 Task: Look for space in Windham, United States from 8th August, 2023 to 15th August, 2023 for 9 adults in price range Rs.10000 to Rs.14000. Place can be shared room with 5 bedrooms having 9 beds and 5 bathrooms. Property type can be house, flat, guest house. Amenities needed are: wifi, TV, free parkinig on premises, gym, breakfast. Booking option can be shelf check-in. Required host language is English.
Action: Mouse moved to (466, 96)
Screenshot: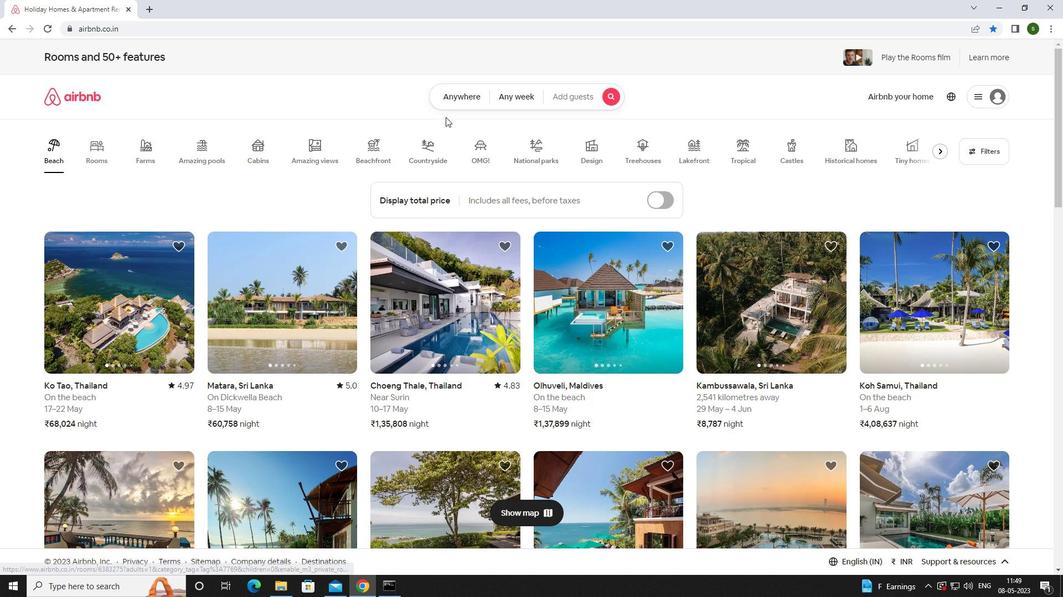 
Action: Mouse pressed left at (466, 96)
Screenshot: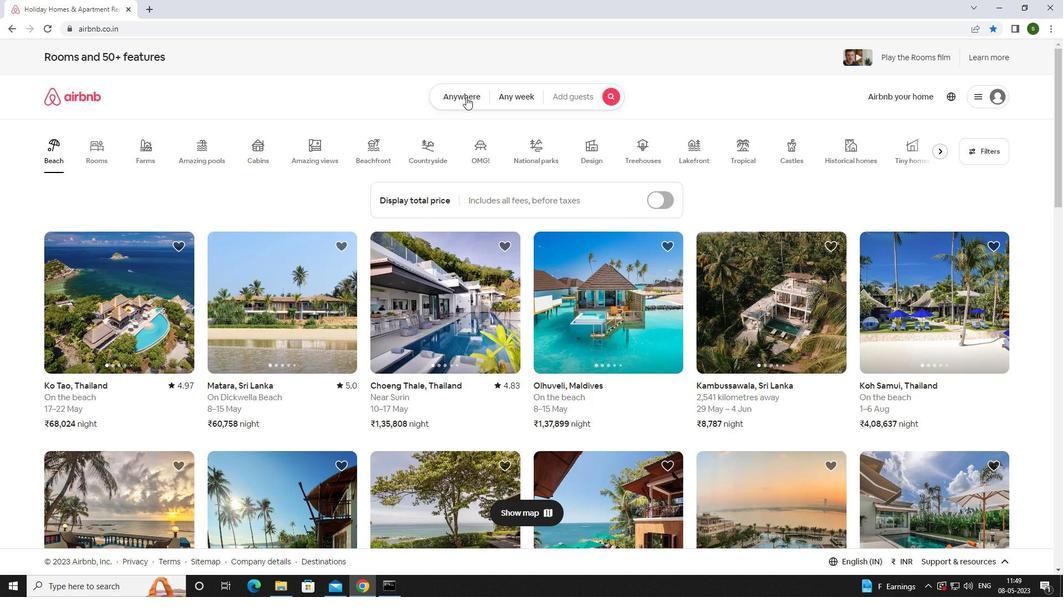 
Action: Mouse moved to (417, 138)
Screenshot: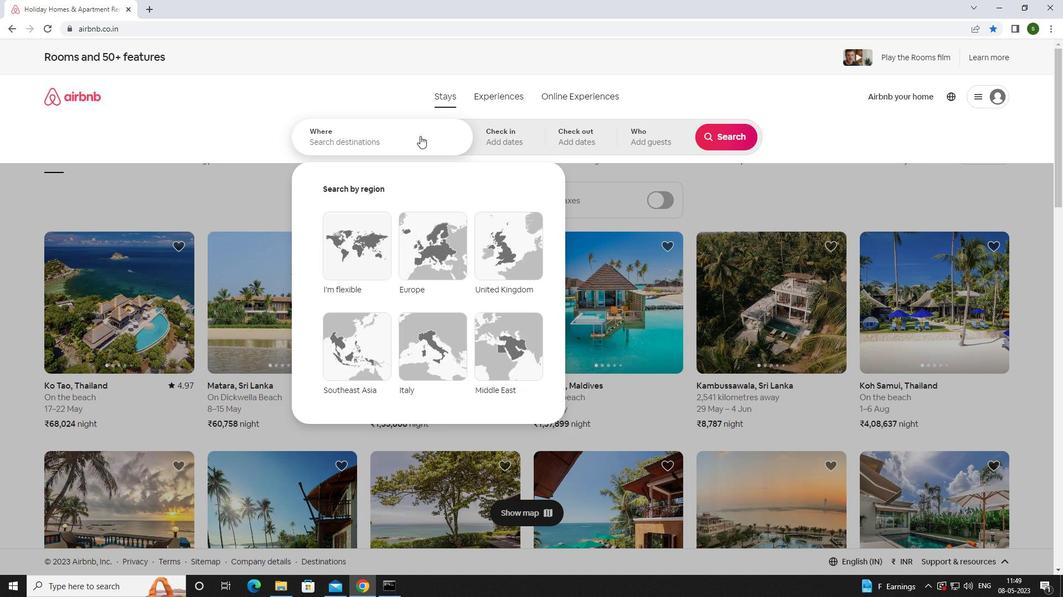 
Action: Mouse pressed left at (417, 138)
Screenshot: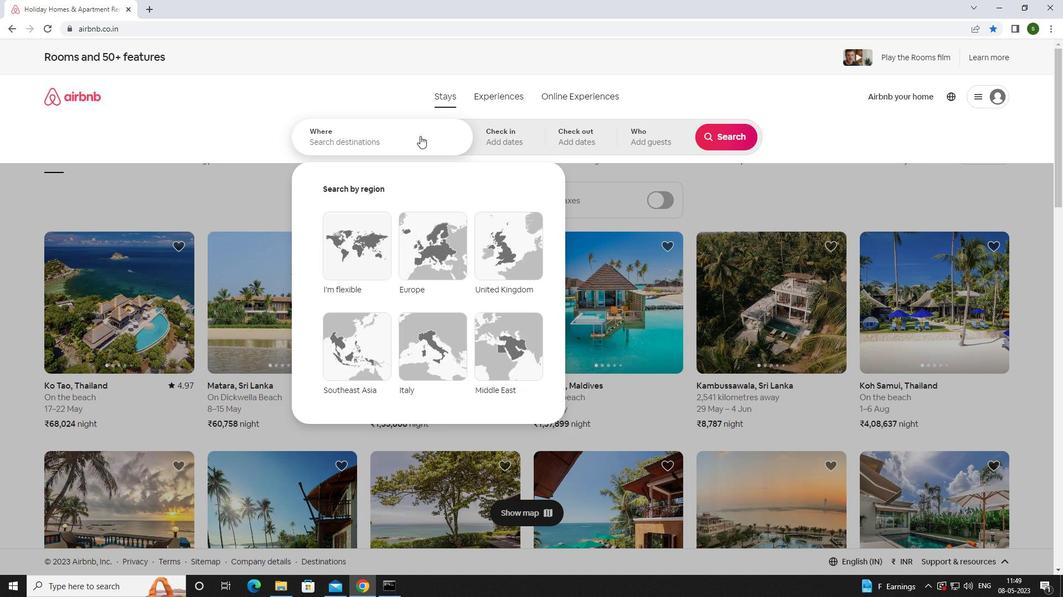 
Action: Mouse moved to (413, 141)
Screenshot: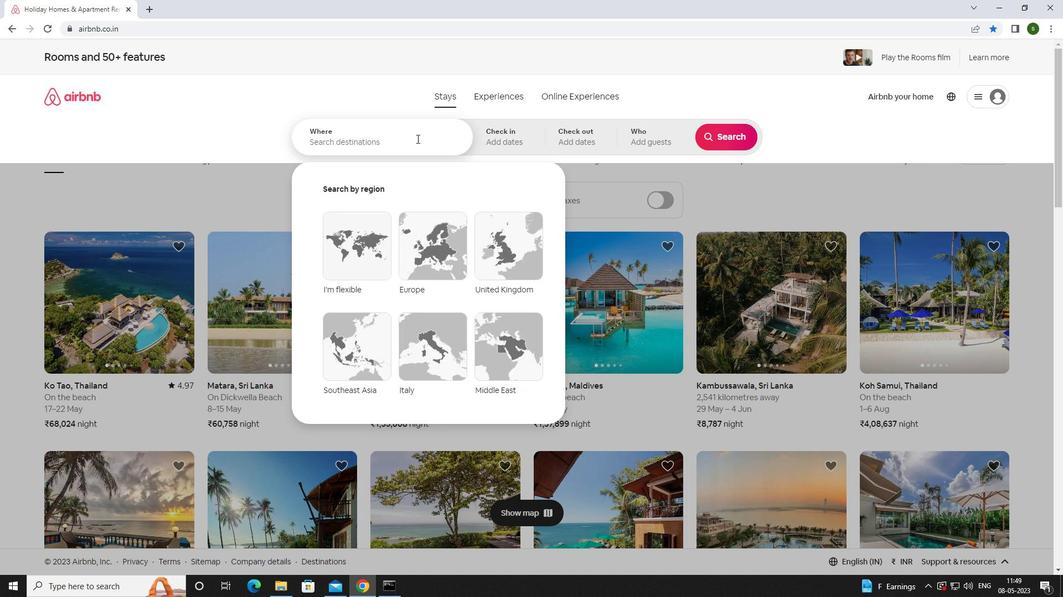 
Action: Key pressed <Key.caps_lock>w<Key.caps_lock>indham,<Key.space><Key.caps_lock>u<Key.caps_lock>nited<Key.space><Key.caps_lock>s<Key.caps_lock>tates<Key.enter>
Screenshot: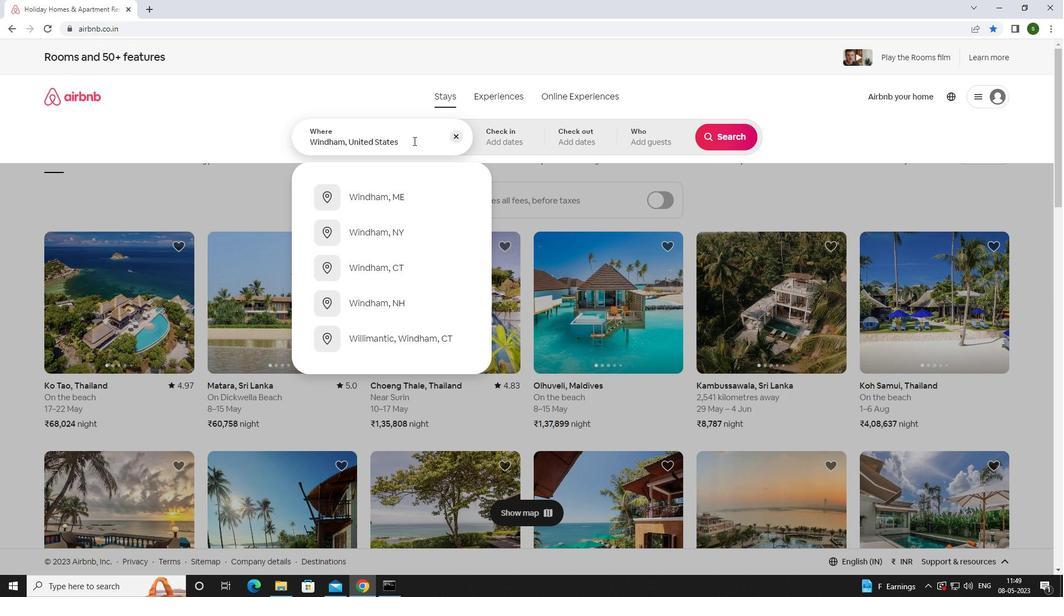 
Action: Mouse moved to (726, 225)
Screenshot: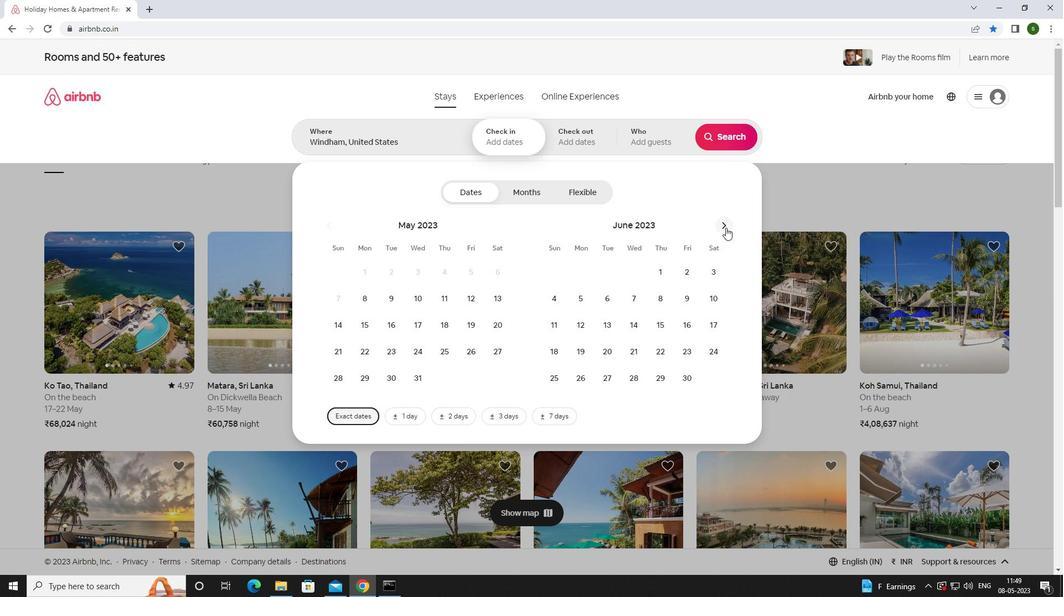 
Action: Mouse pressed left at (726, 225)
Screenshot: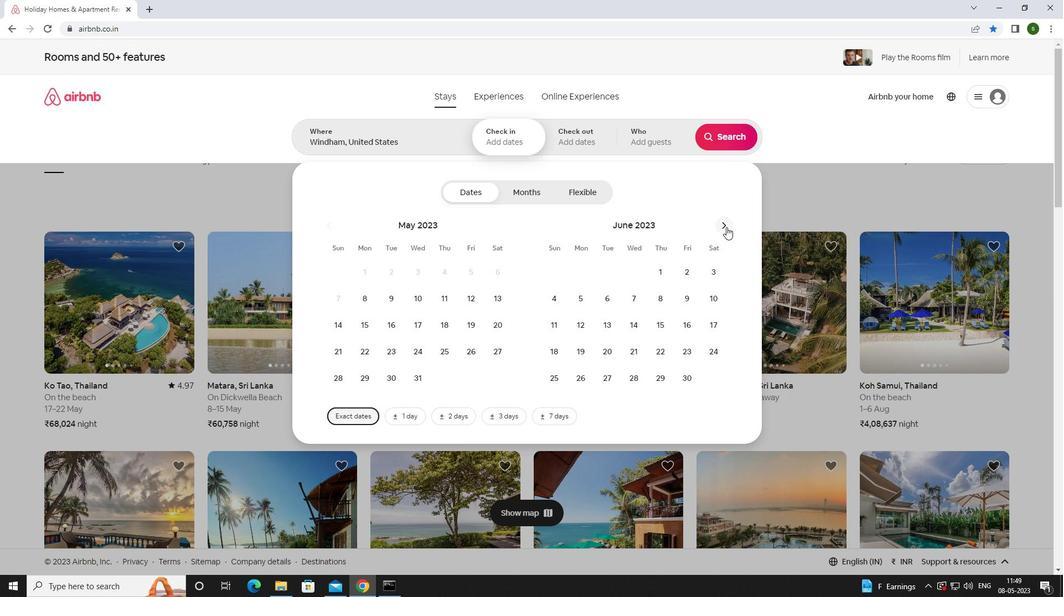 
Action: Mouse moved to (725, 225)
Screenshot: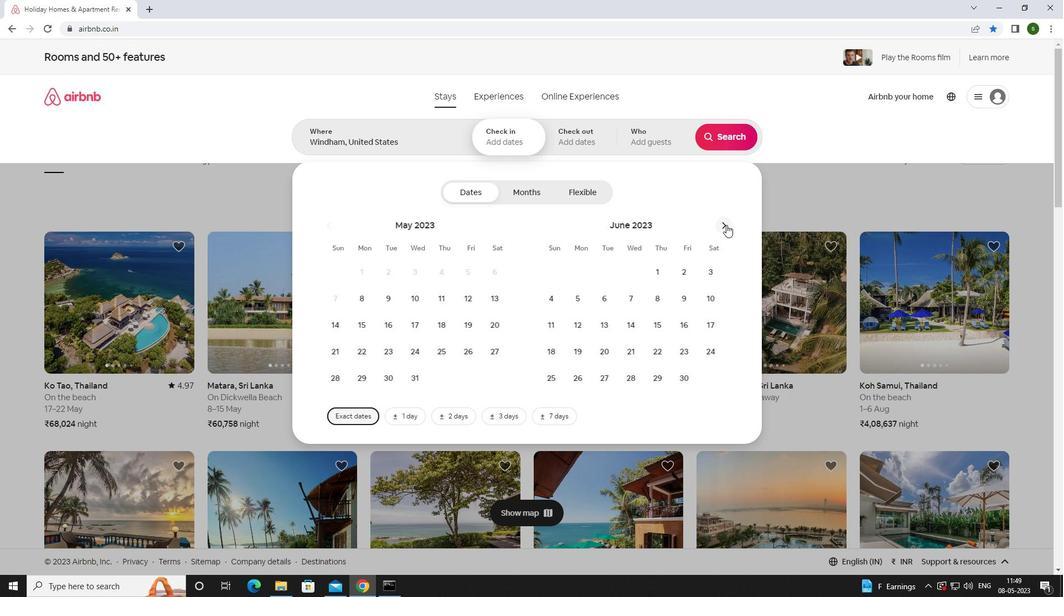 
Action: Mouse pressed left at (725, 225)
Screenshot: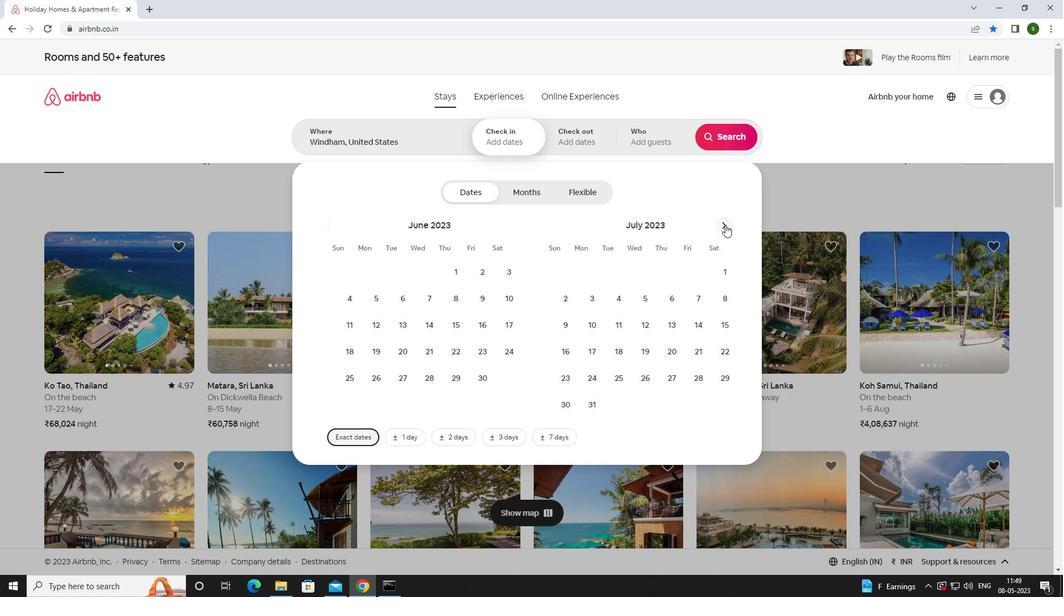 
Action: Mouse moved to (606, 298)
Screenshot: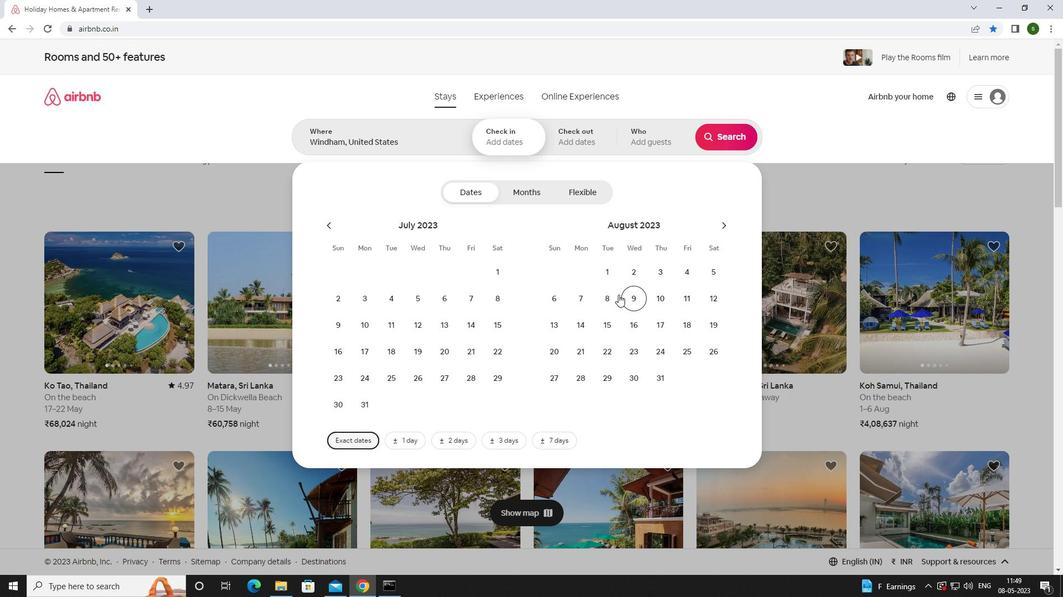 
Action: Mouse pressed left at (606, 298)
Screenshot: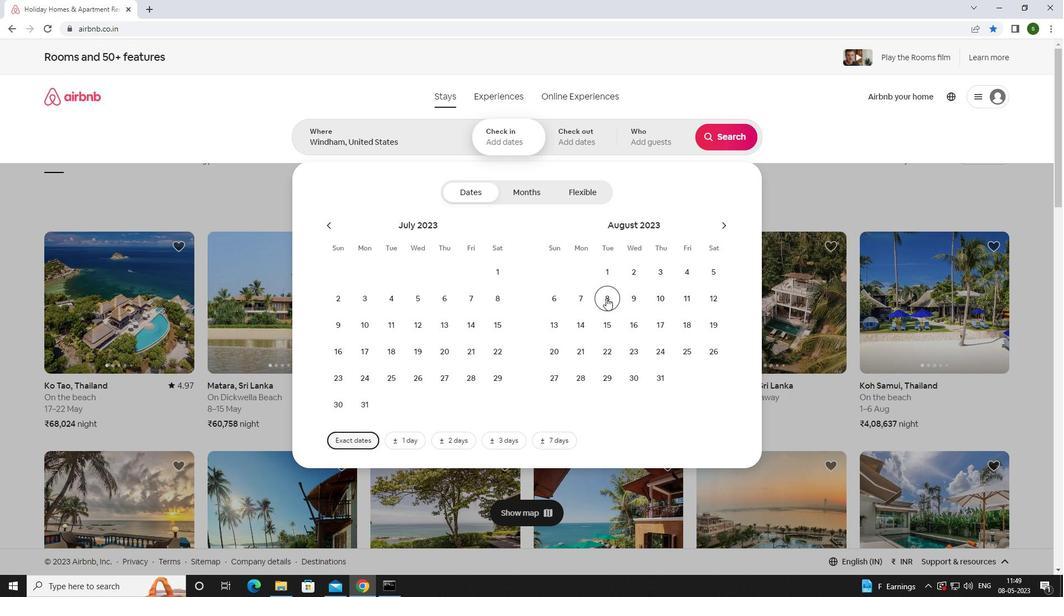 
Action: Mouse moved to (608, 324)
Screenshot: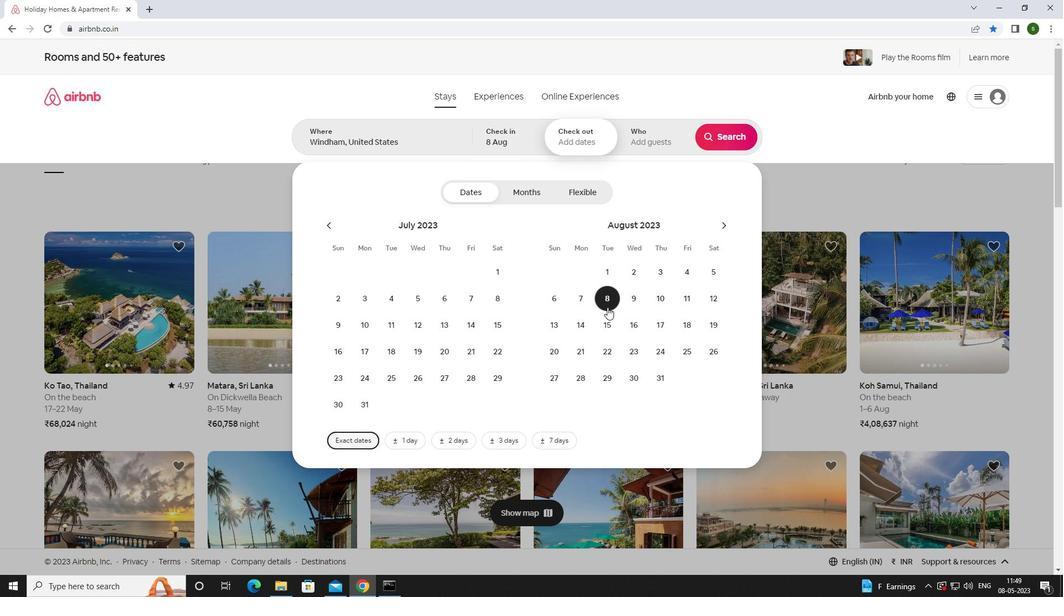 
Action: Mouse pressed left at (608, 324)
Screenshot: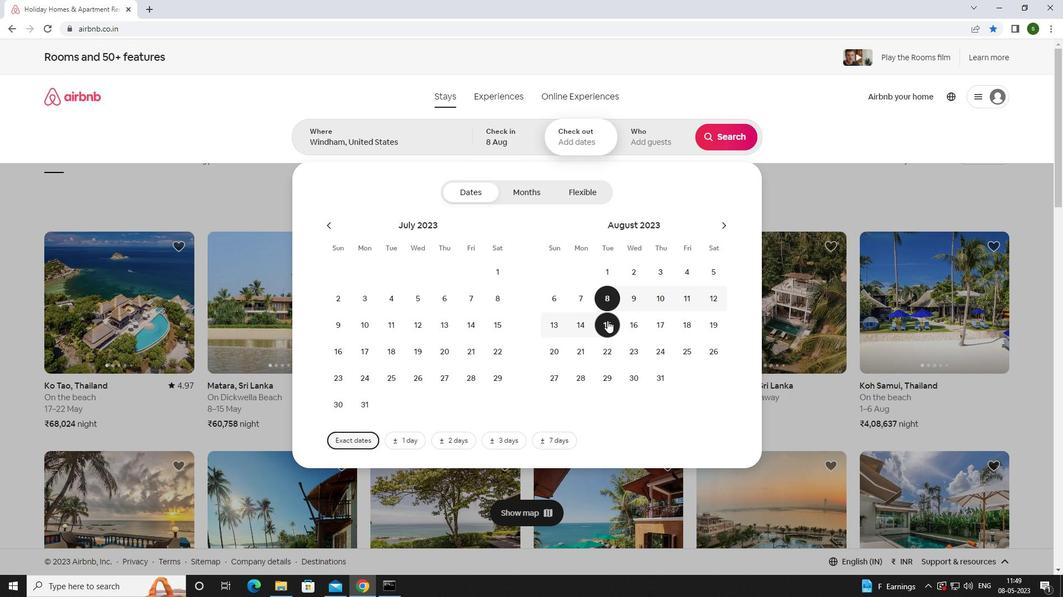 
Action: Mouse moved to (653, 132)
Screenshot: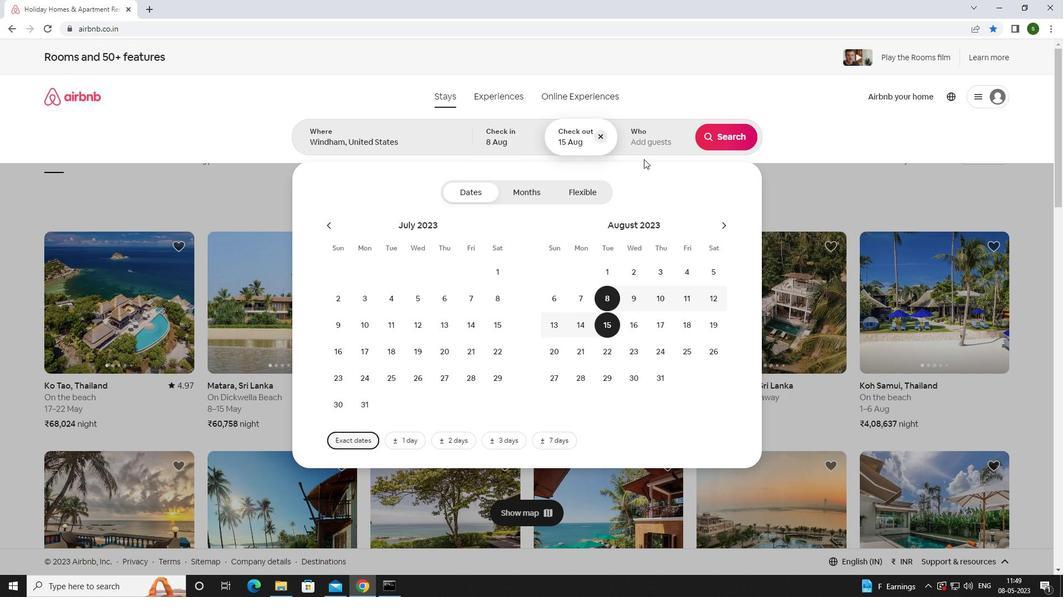 
Action: Mouse pressed left at (653, 132)
Screenshot: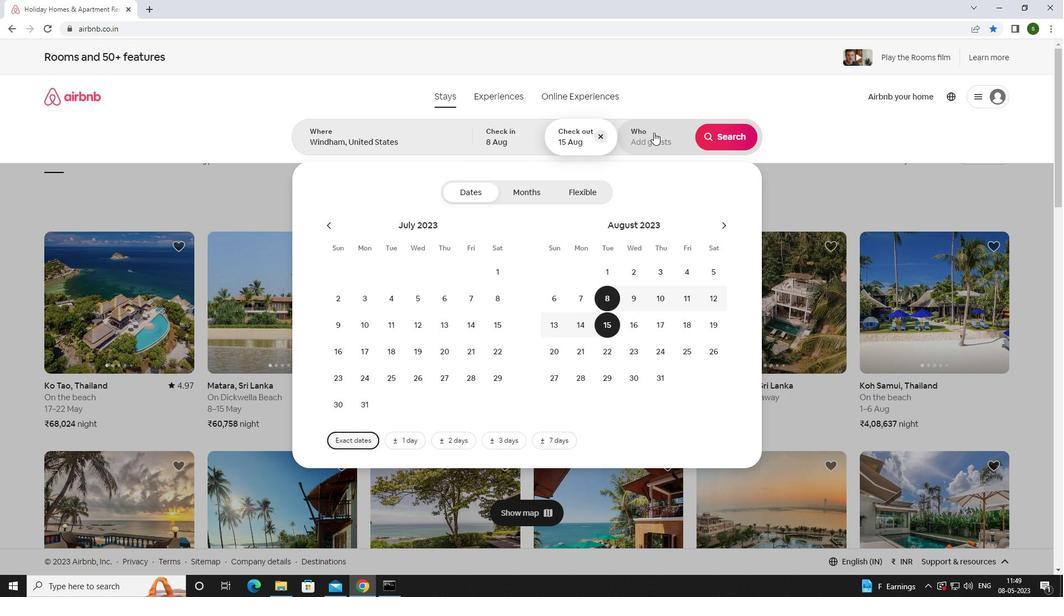 
Action: Mouse moved to (735, 193)
Screenshot: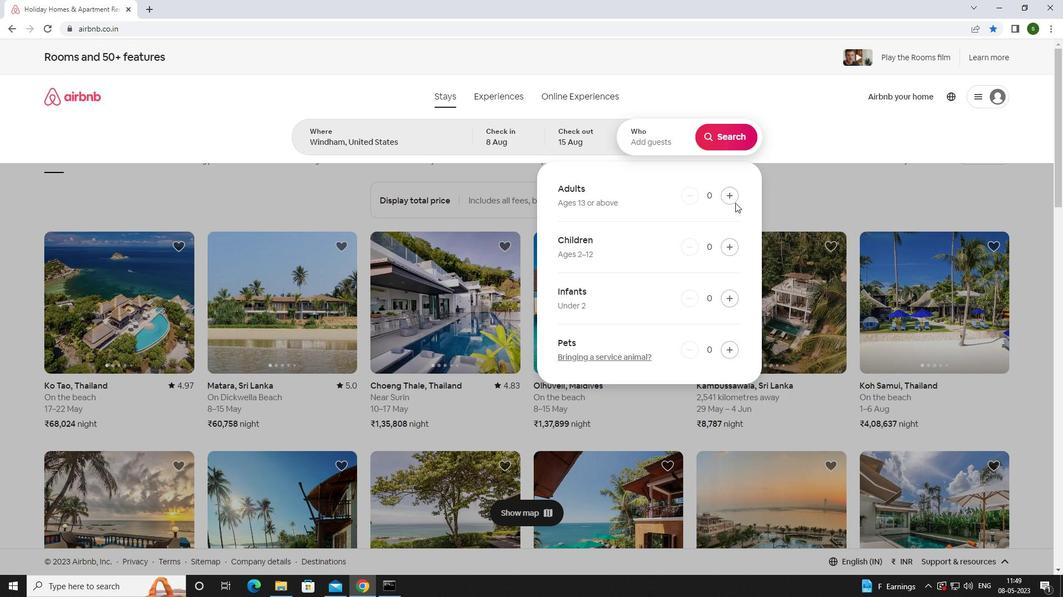 
Action: Mouse pressed left at (735, 193)
Screenshot: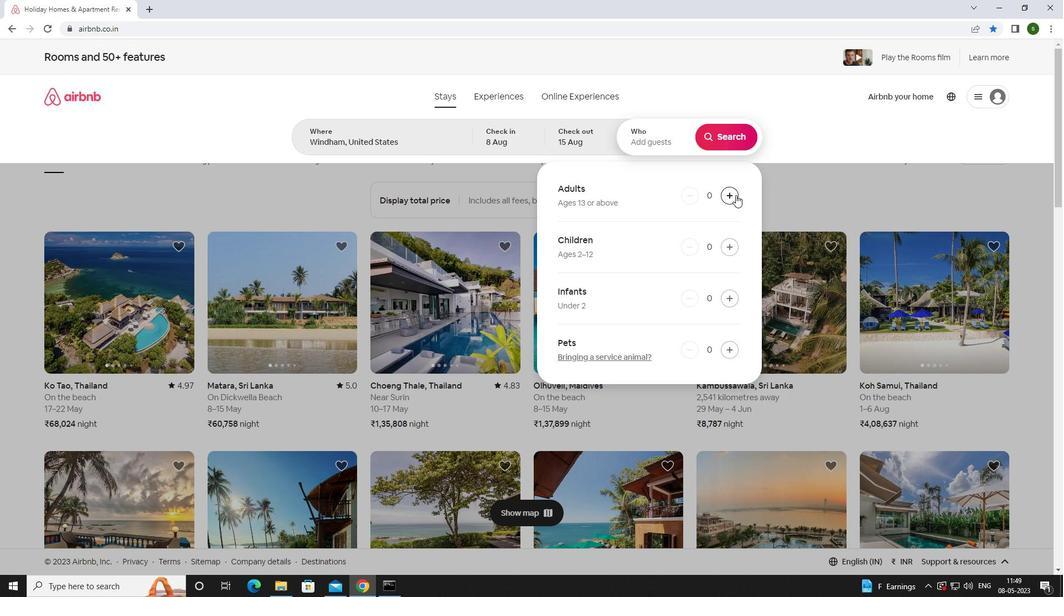 
Action: Mouse pressed left at (735, 193)
Screenshot: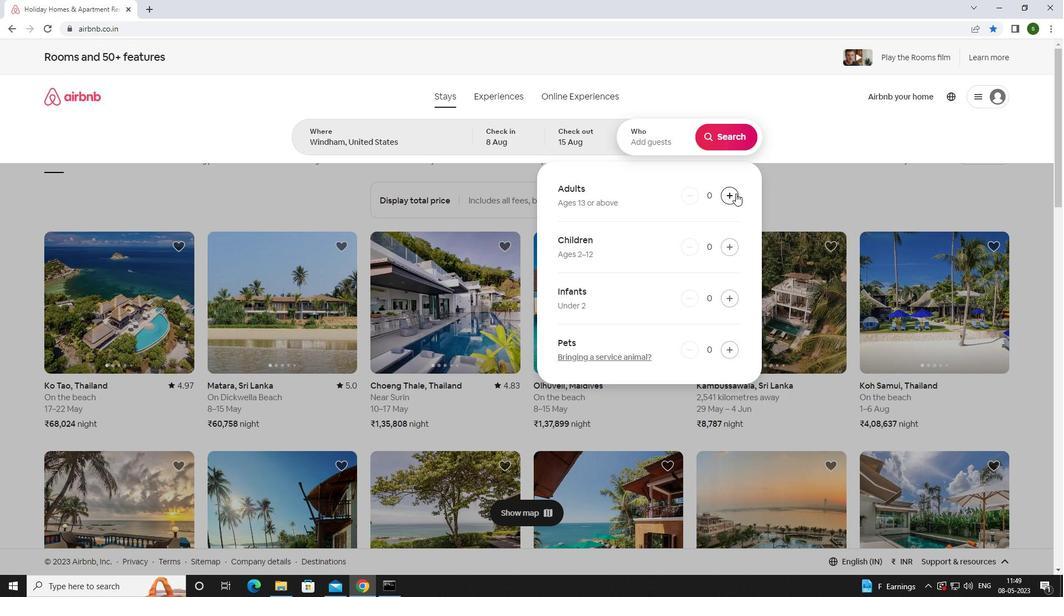 
Action: Mouse pressed left at (735, 193)
Screenshot: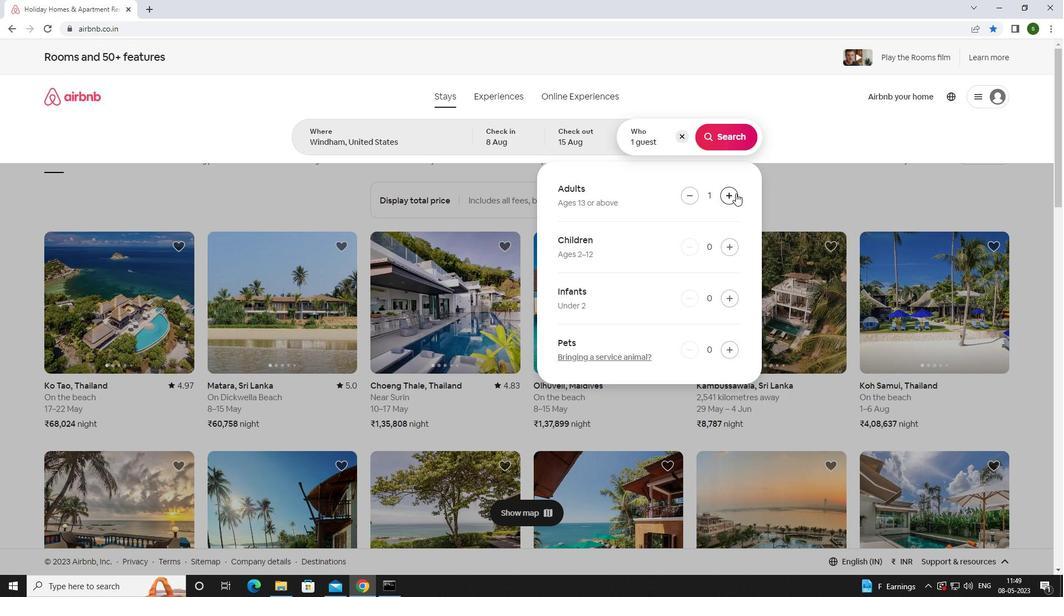 
Action: Mouse pressed left at (735, 193)
Screenshot: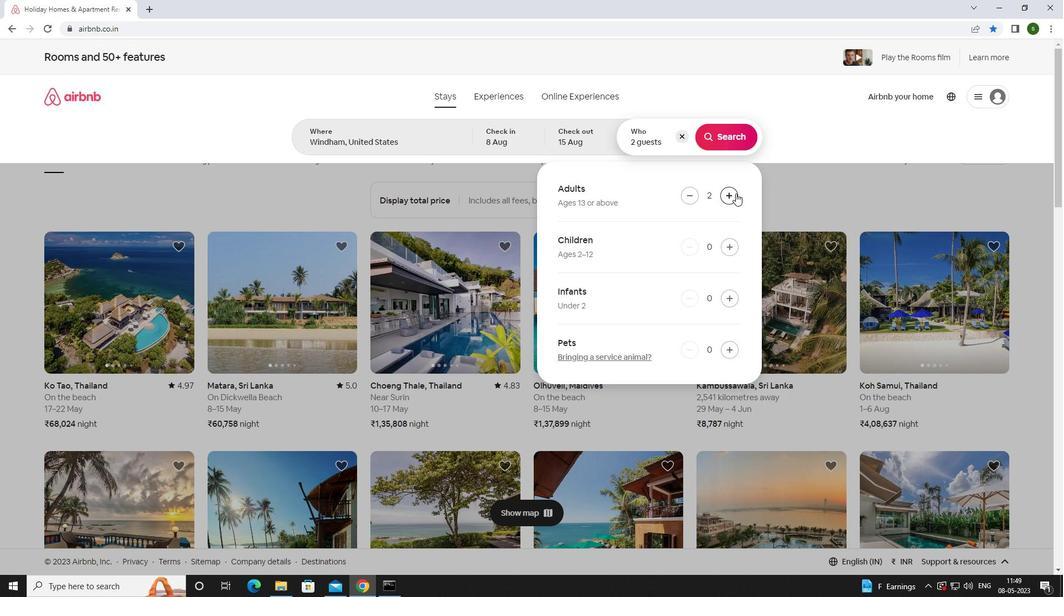 
Action: Mouse pressed left at (735, 193)
Screenshot: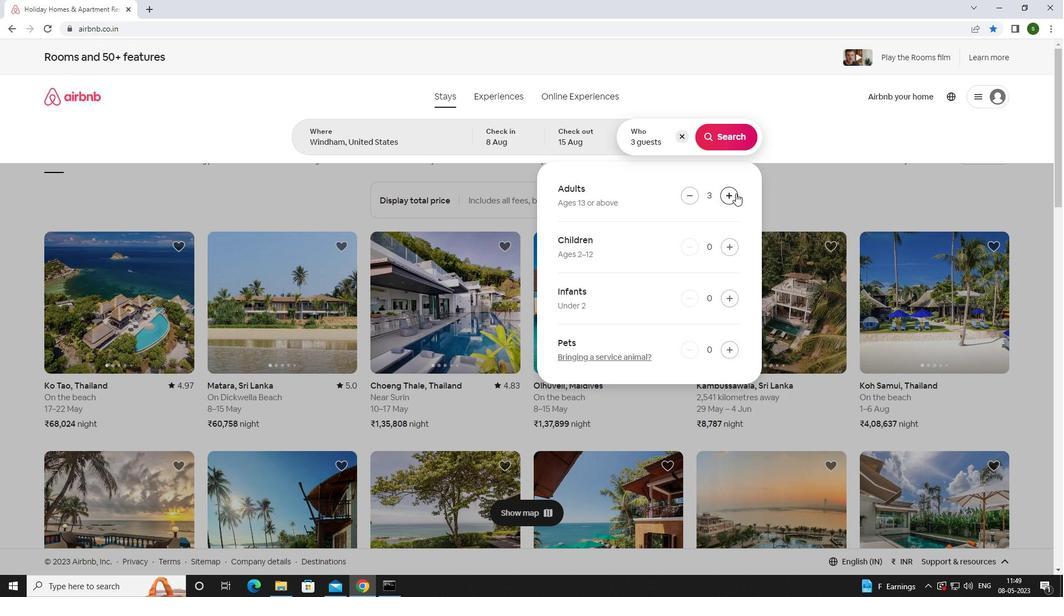 
Action: Mouse pressed left at (735, 193)
Screenshot: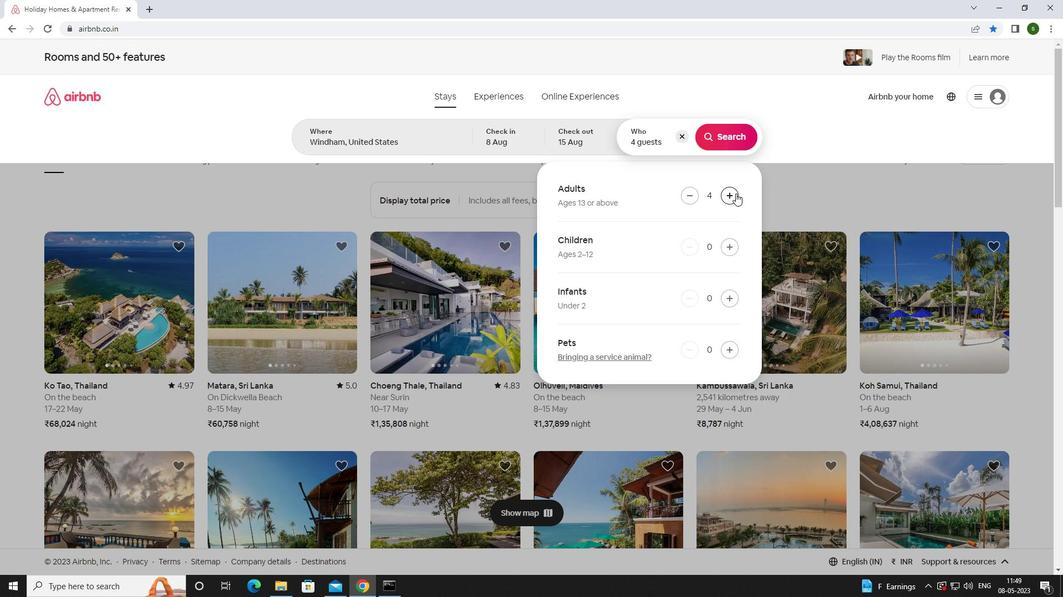 
Action: Mouse pressed left at (735, 193)
Screenshot: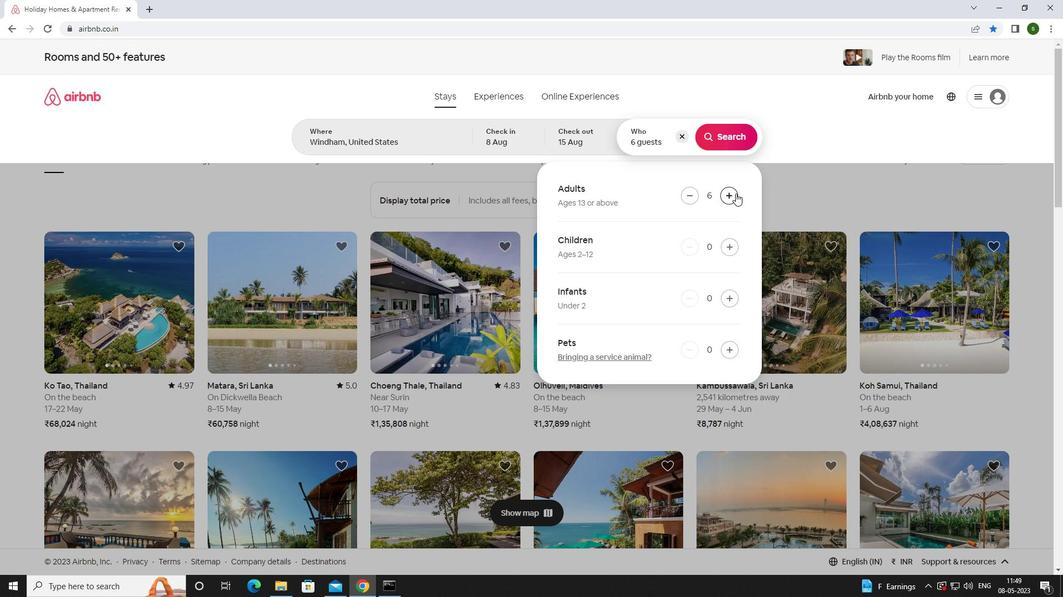 
Action: Mouse pressed left at (735, 193)
Screenshot: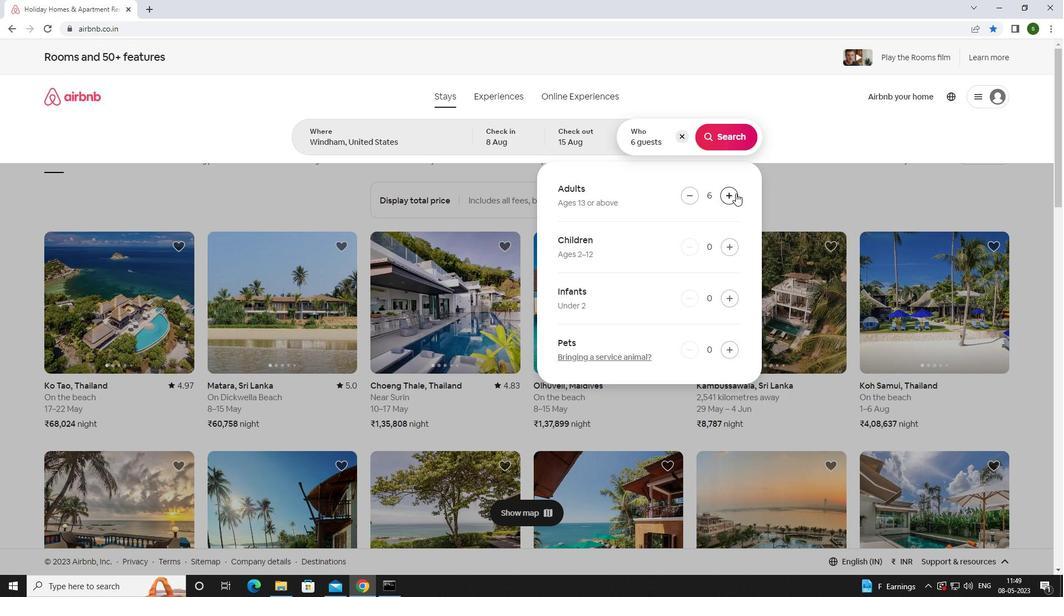 
Action: Mouse pressed left at (735, 193)
Screenshot: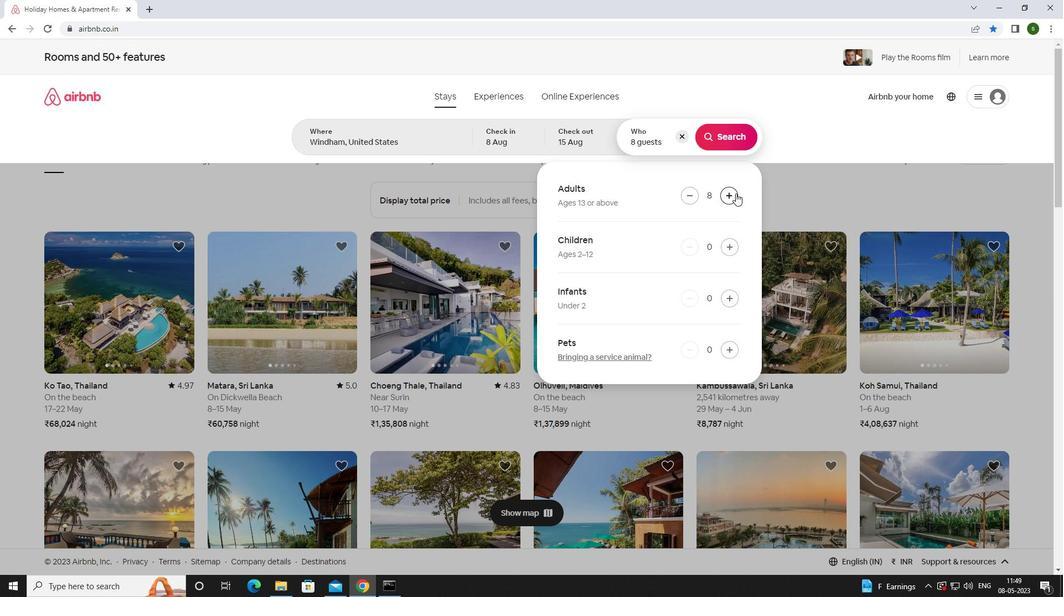 
Action: Mouse moved to (742, 135)
Screenshot: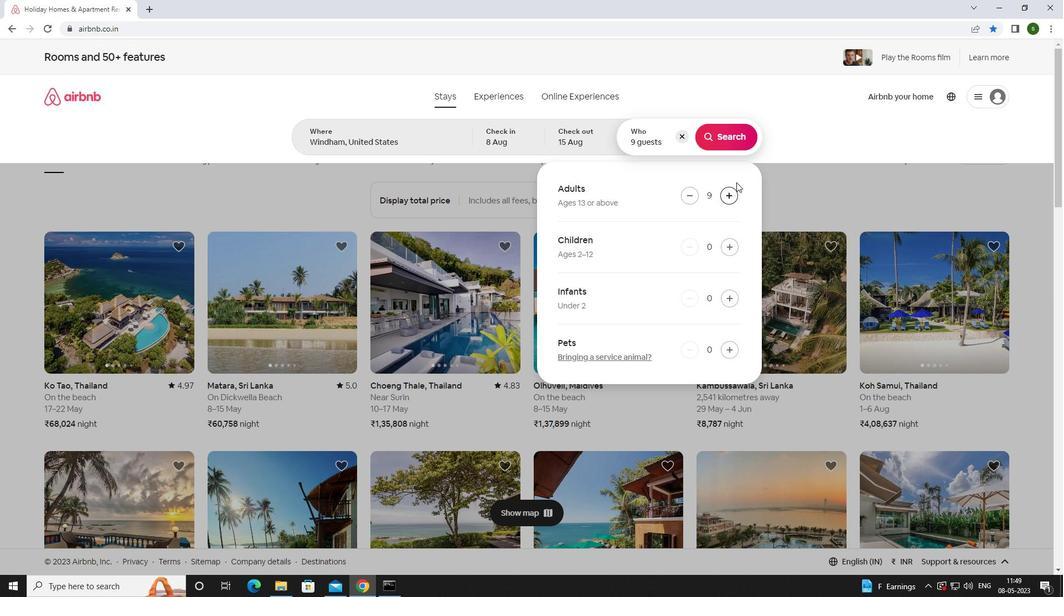 
Action: Mouse pressed left at (742, 135)
Screenshot: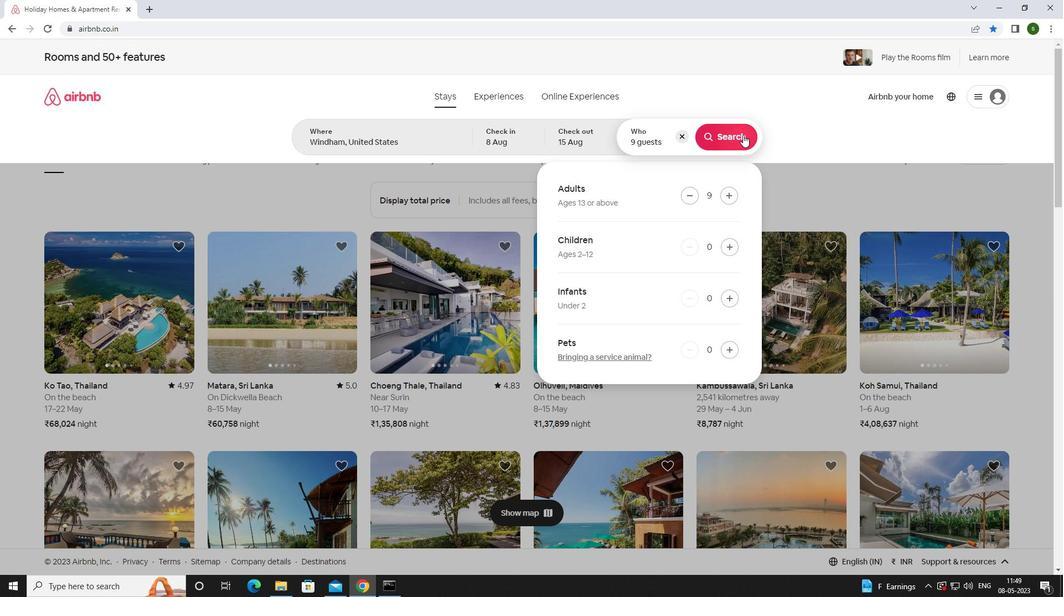 
Action: Mouse moved to (1001, 104)
Screenshot: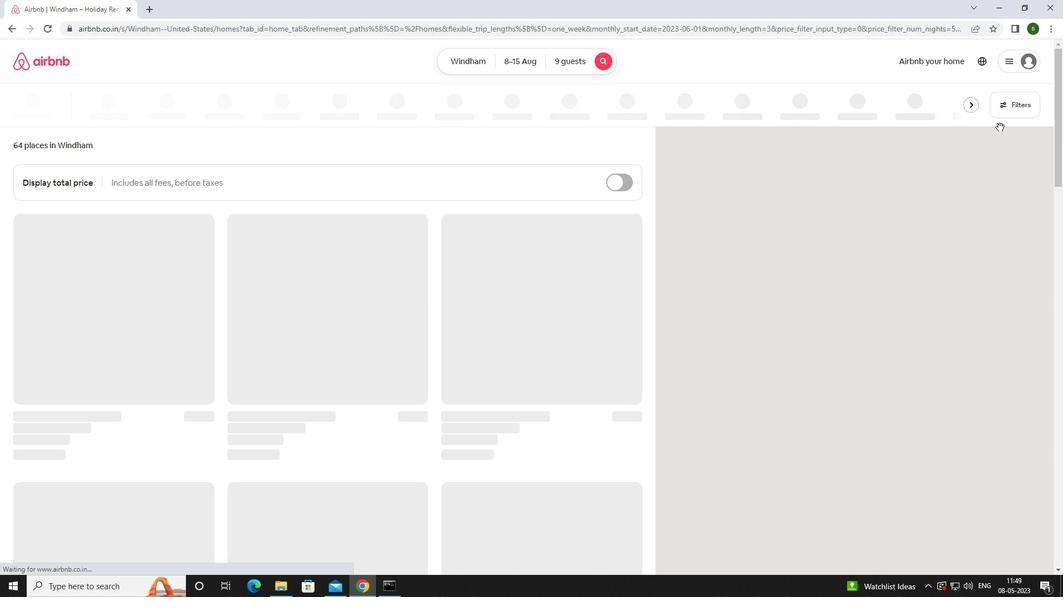 
Action: Mouse pressed left at (1001, 104)
Screenshot: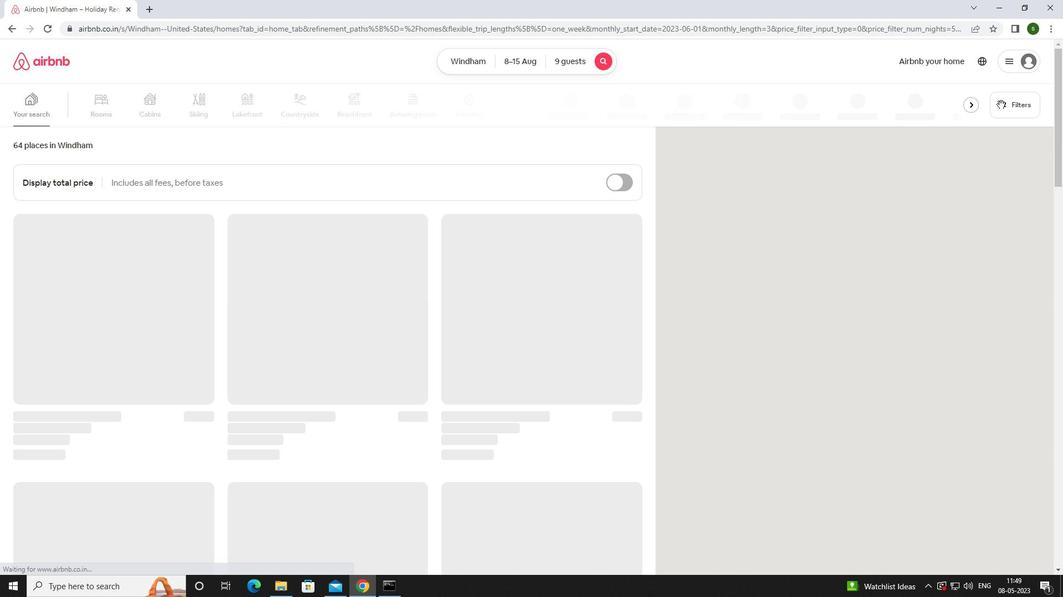 
Action: Mouse moved to (451, 378)
Screenshot: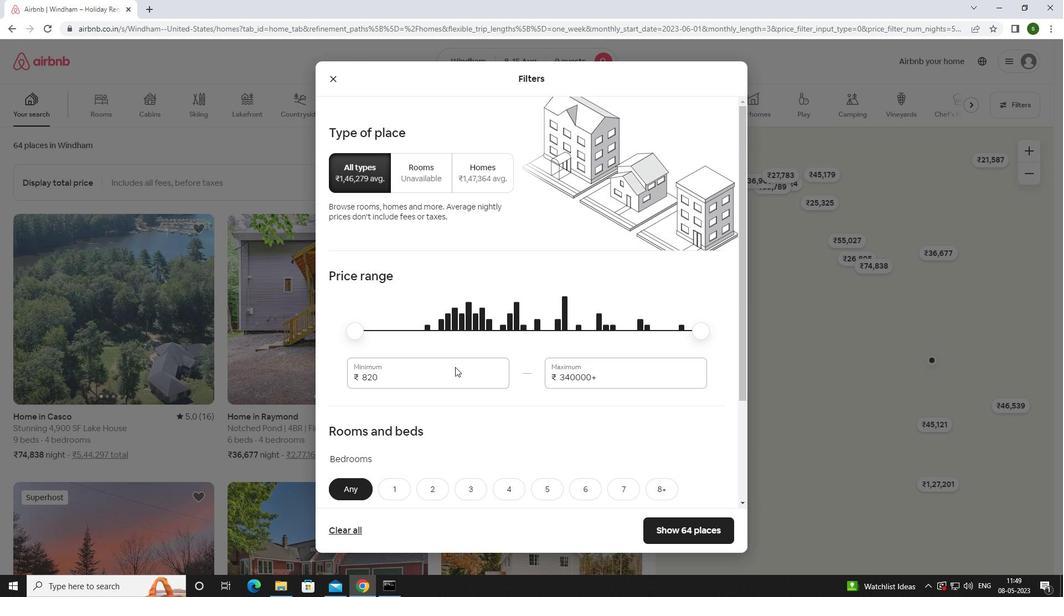 
Action: Mouse pressed left at (451, 378)
Screenshot: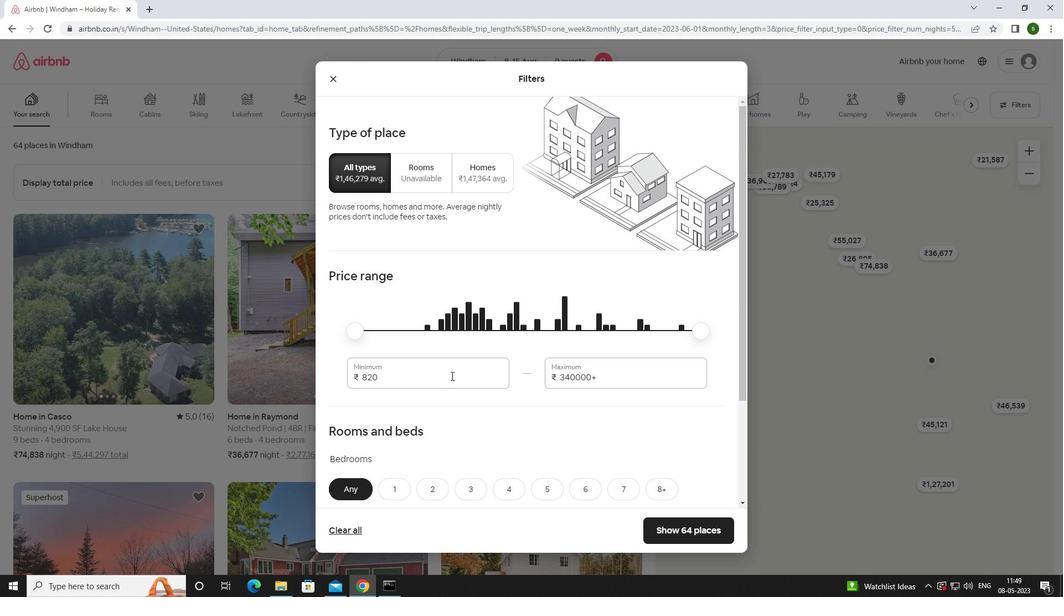
Action: Mouse moved to (450, 378)
Screenshot: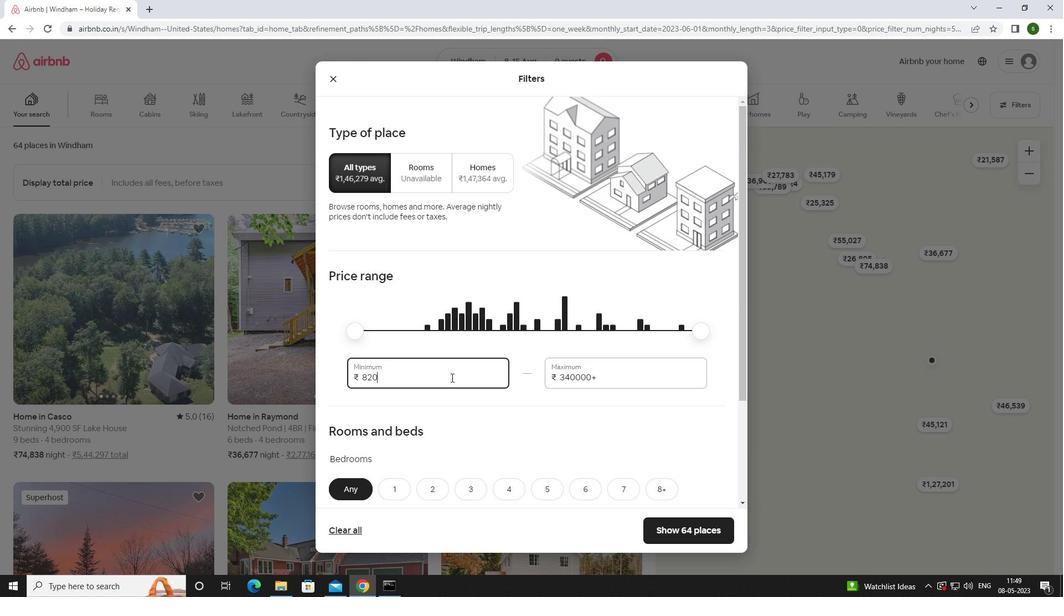 
Action: Key pressed <Key.backspace><Key.backspace><Key.backspace><Key.backspace>10000
Screenshot: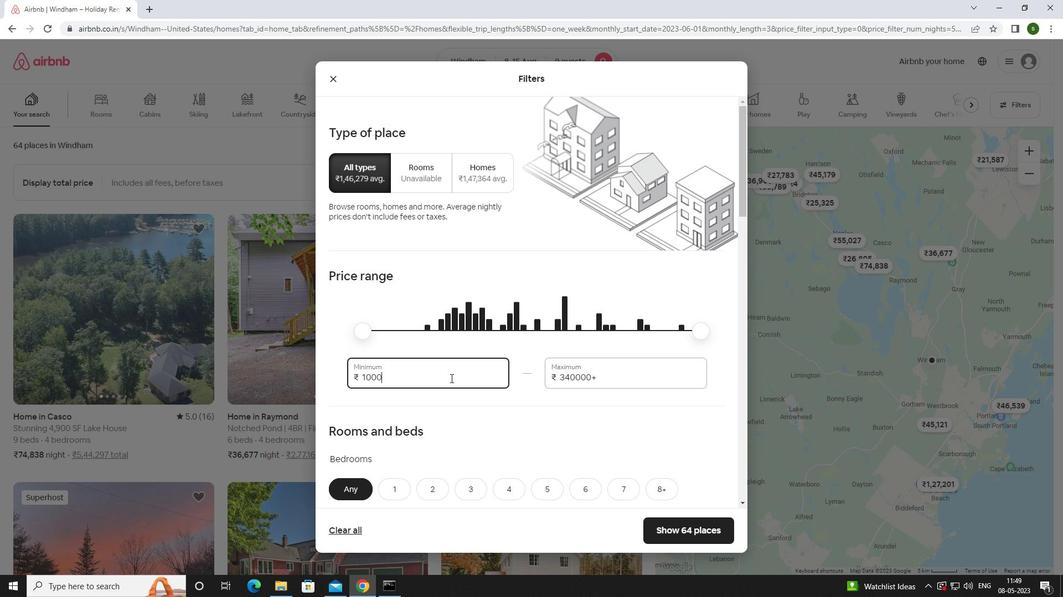 
Action: Mouse moved to (616, 379)
Screenshot: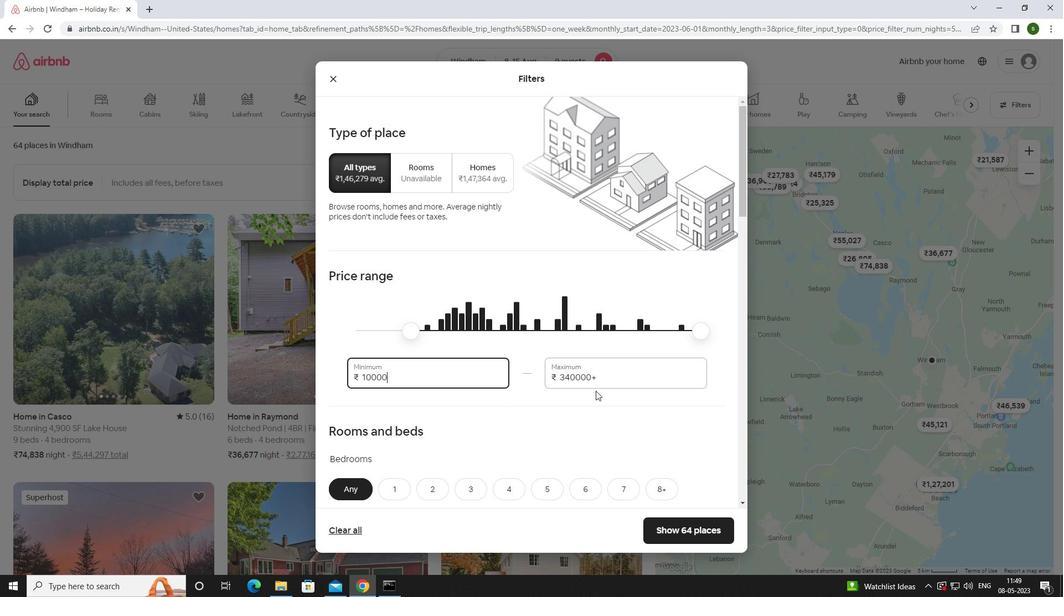 
Action: Mouse pressed left at (616, 379)
Screenshot: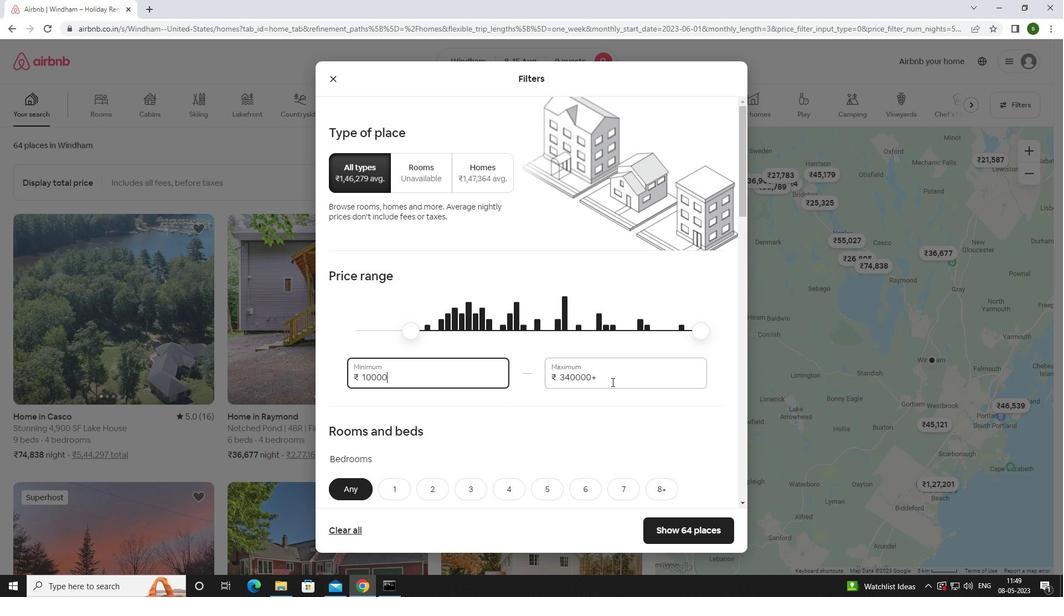 
Action: Key pressed <Key.backspace><Key.backspace><Key.backspace><Key.backspace><Key.backspace><Key.backspace><Key.backspace><Key.backspace><Key.backspace><Key.backspace><Key.backspace>14000
Screenshot: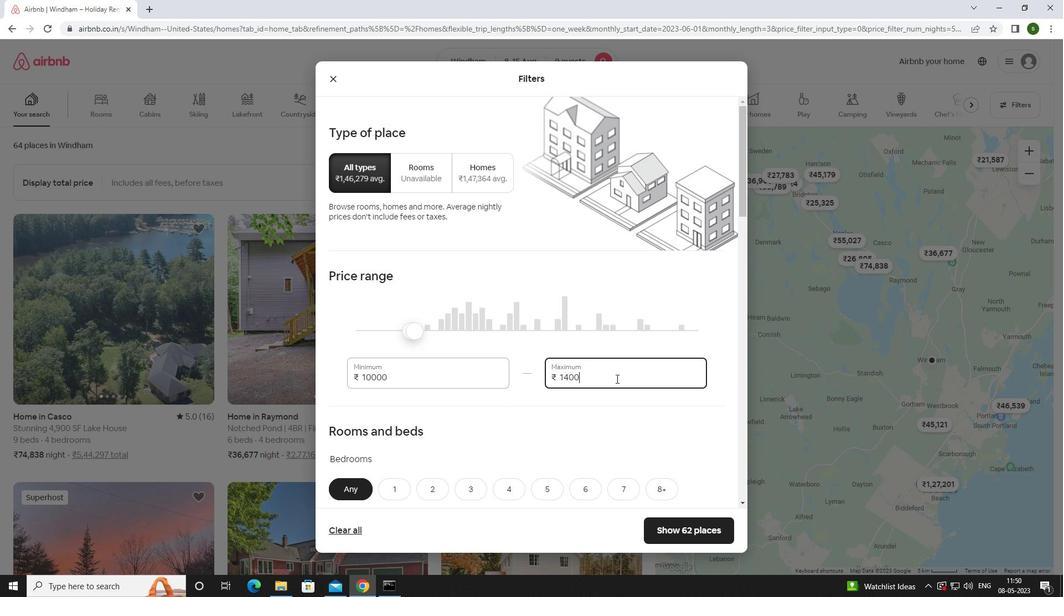 
Action: Mouse moved to (458, 360)
Screenshot: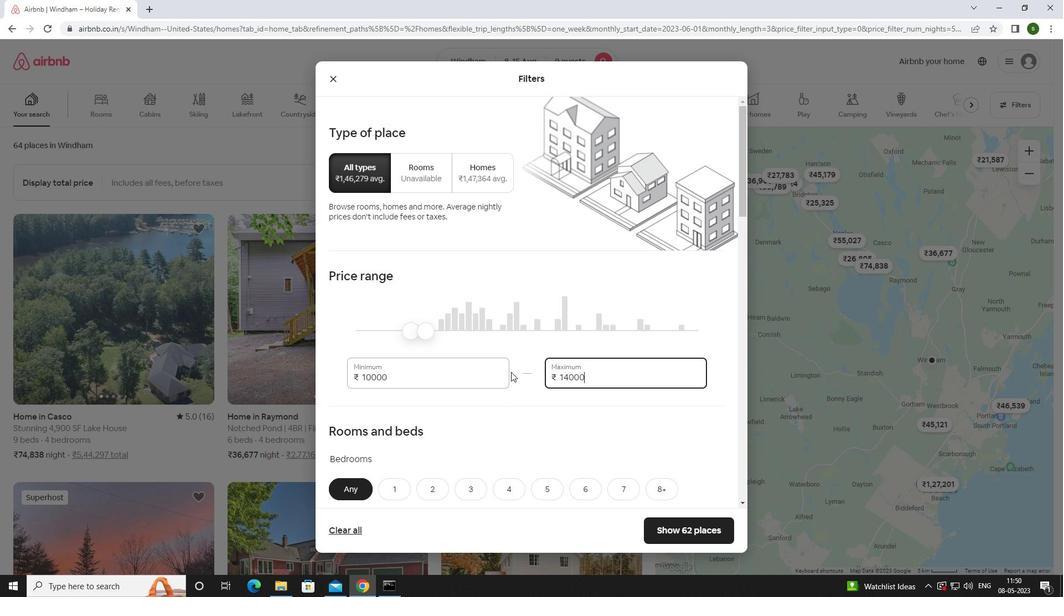 
Action: Mouse scrolled (458, 359) with delta (0, 0)
Screenshot: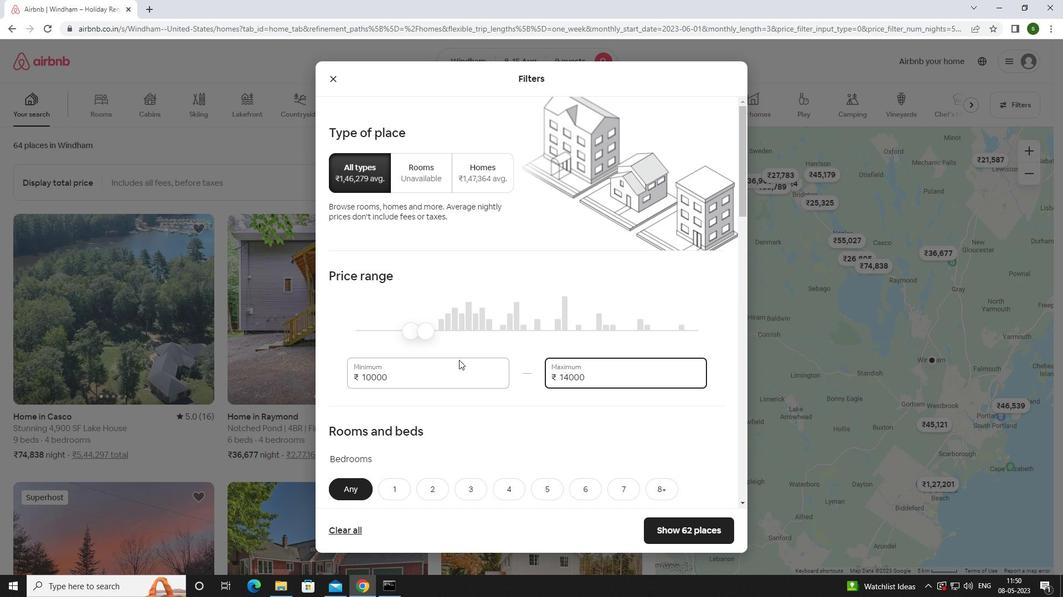 
Action: Mouse scrolled (458, 359) with delta (0, 0)
Screenshot: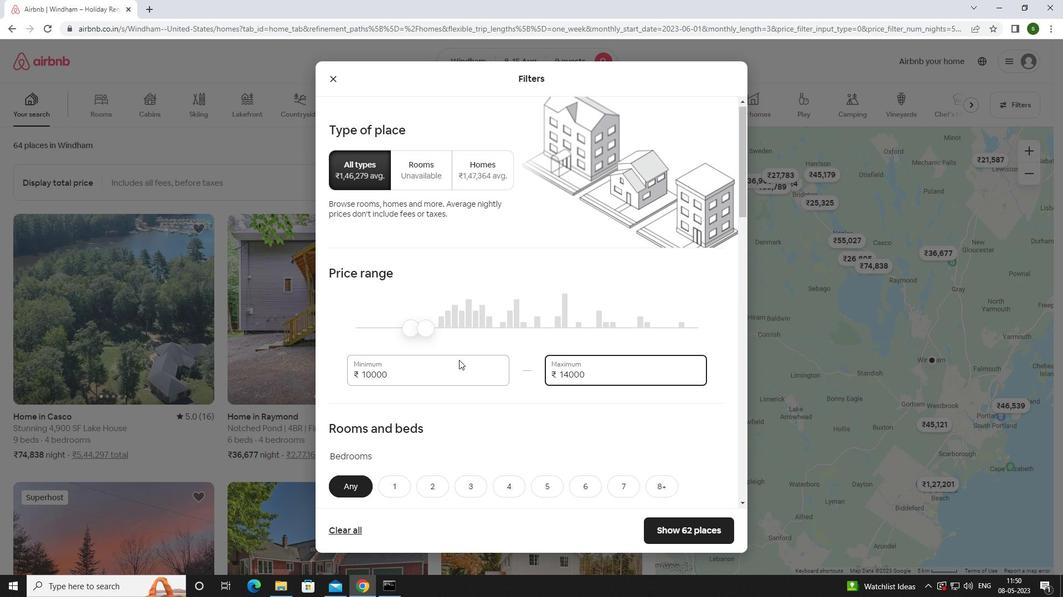 
Action: Mouse scrolled (458, 359) with delta (0, 0)
Screenshot: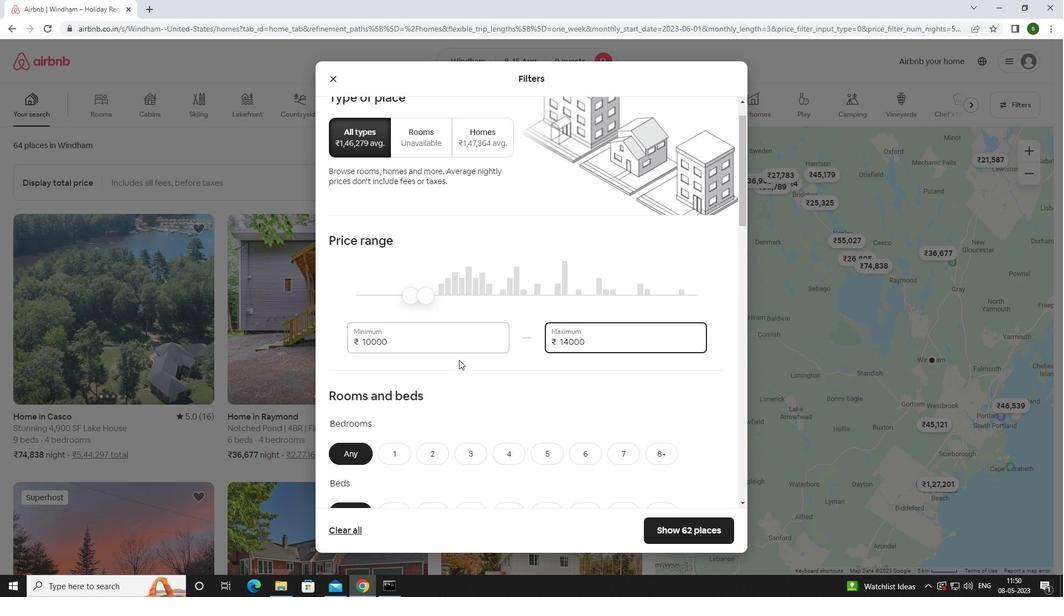 
Action: Mouse scrolled (458, 359) with delta (0, 0)
Screenshot: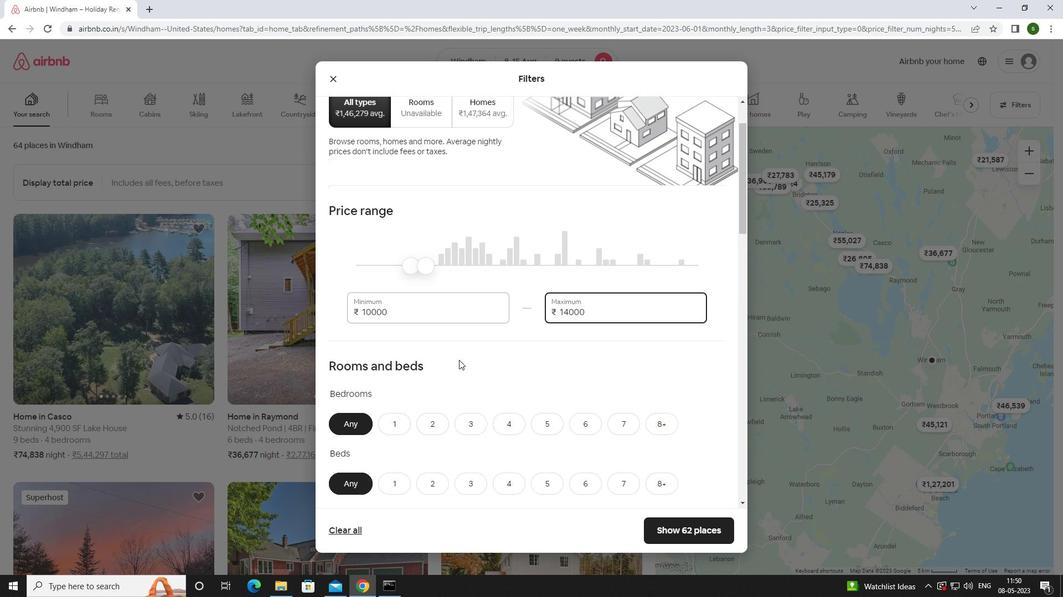 
Action: Mouse moved to (551, 267)
Screenshot: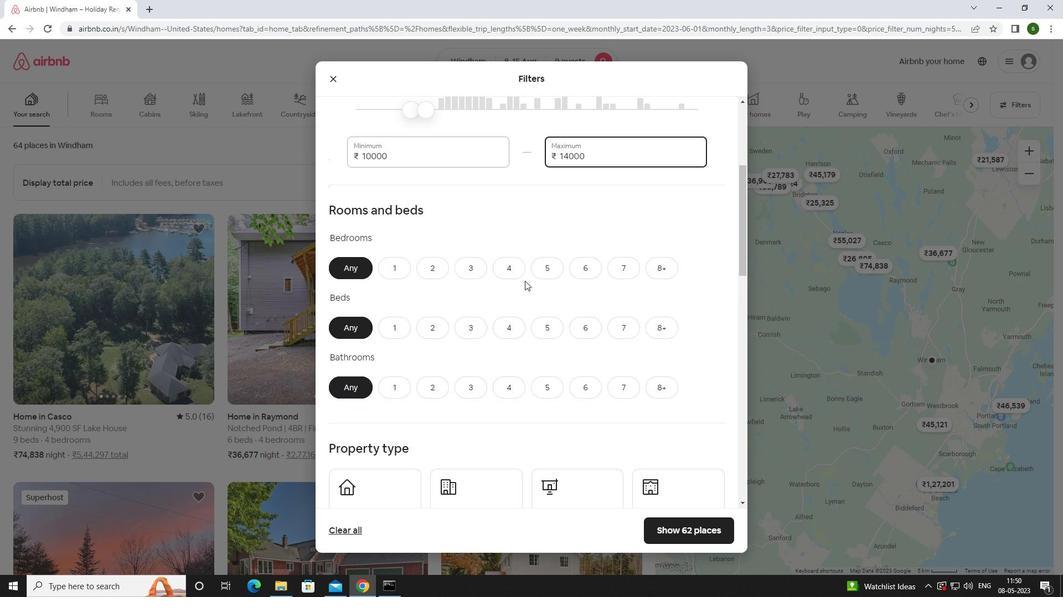 
Action: Mouse pressed left at (551, 267)
Screenshot: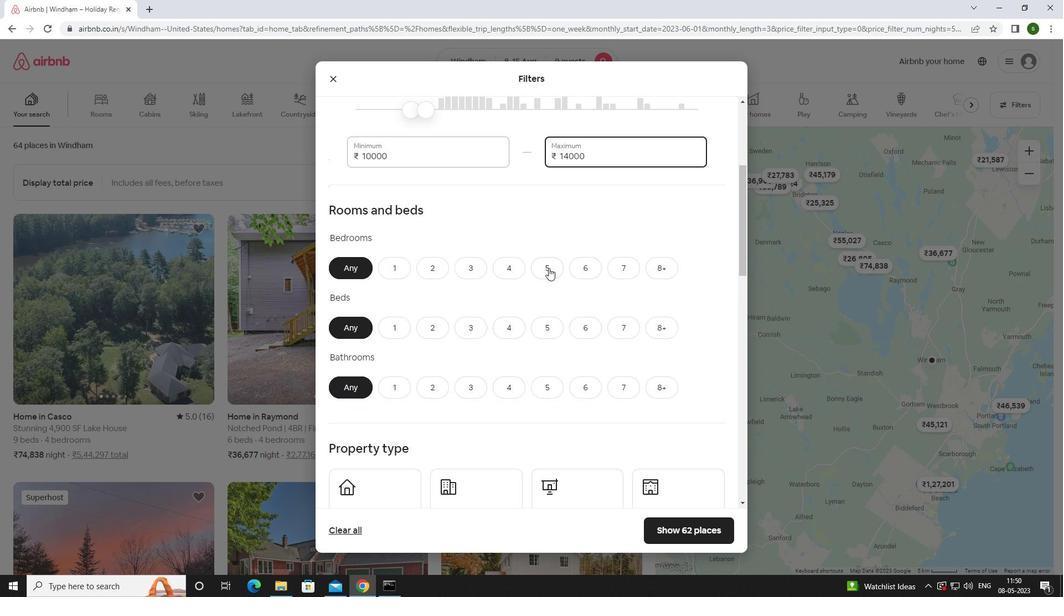 
Action: Mouse moved to (667, 322)
Screenshot: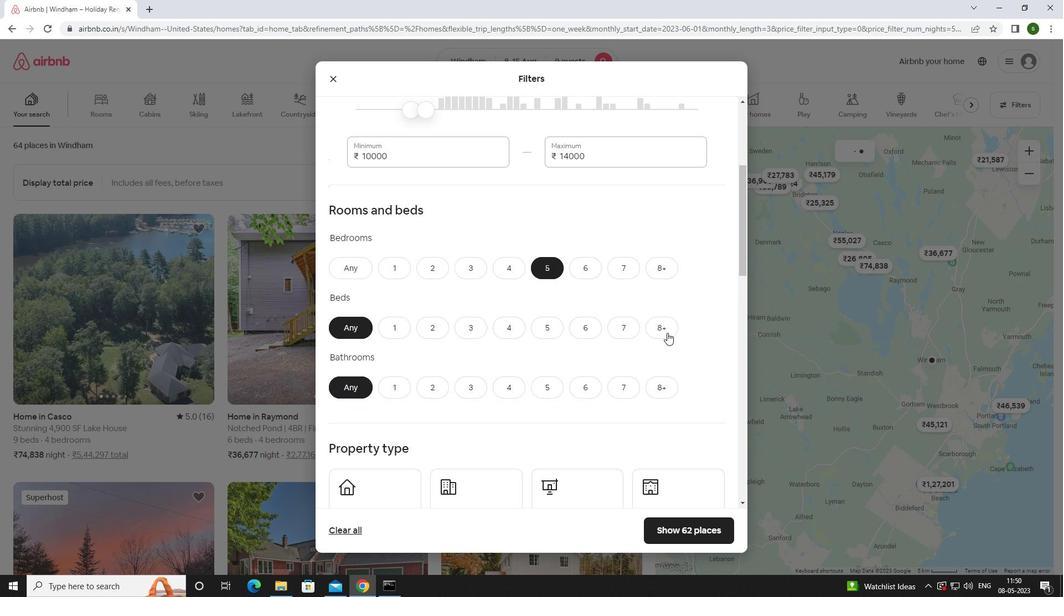 
Action: Mouse pressed left at (667, 322)
Screenshot: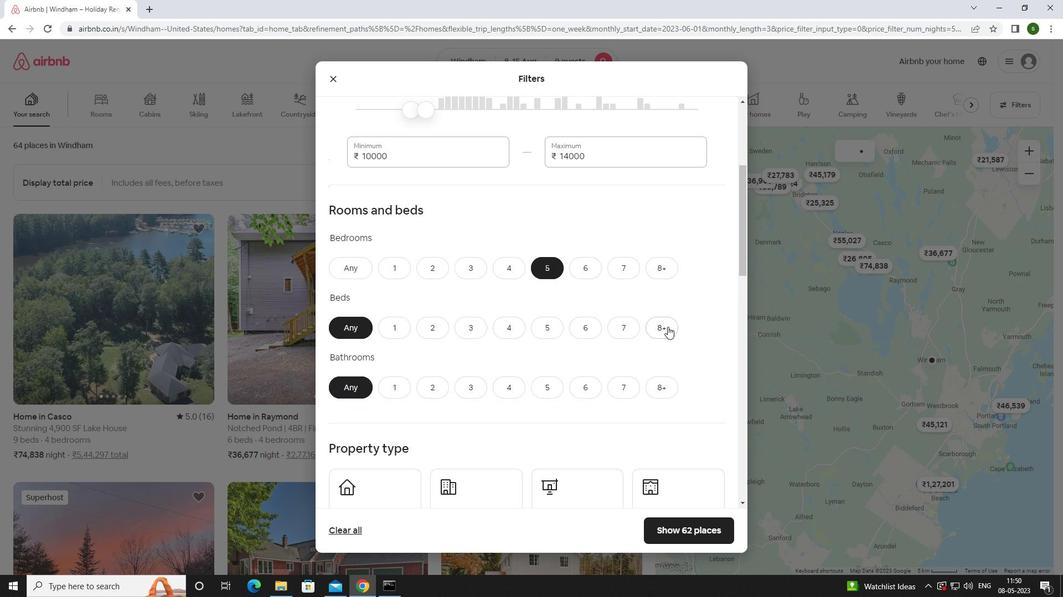 
Action: Mouse moved to (548, 381)
Screenshot: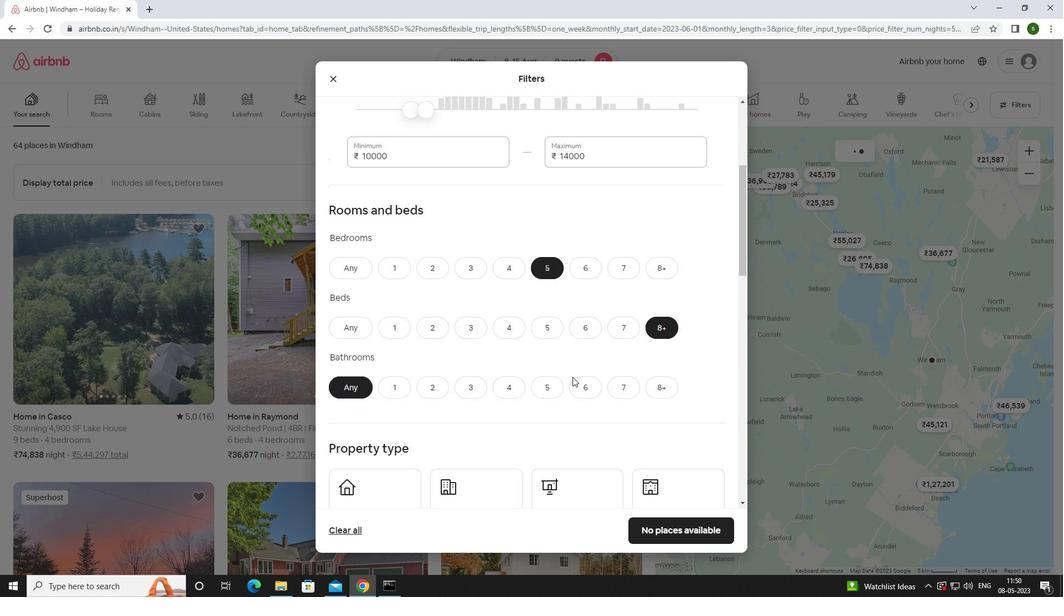 
Action: Mouse pressed left at (548, 381)
Screenshot: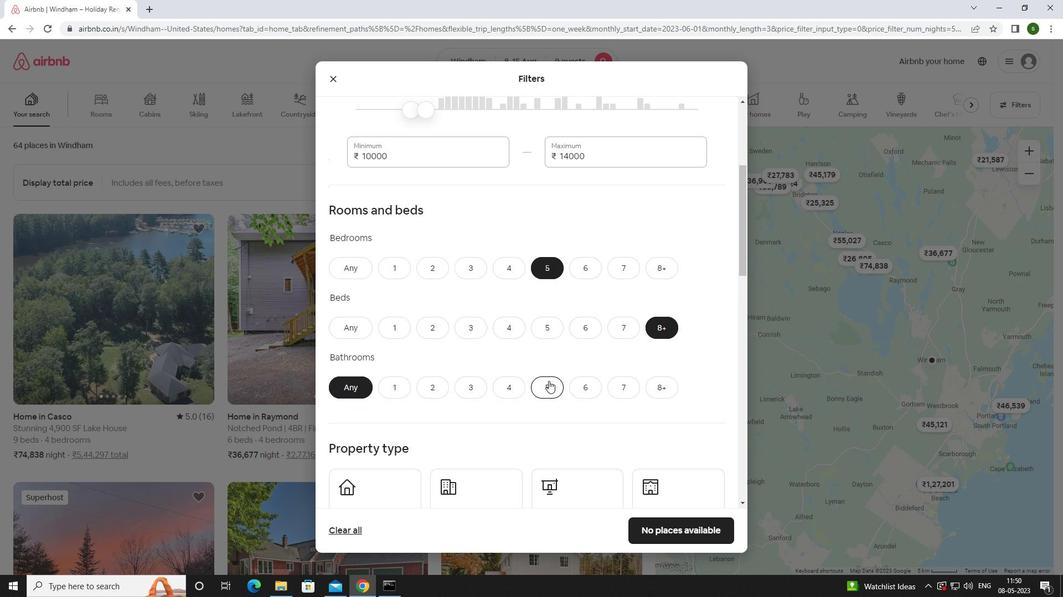 
Action: Mouse scrolled (548, 380) with delta (0, 0)
Screenshot: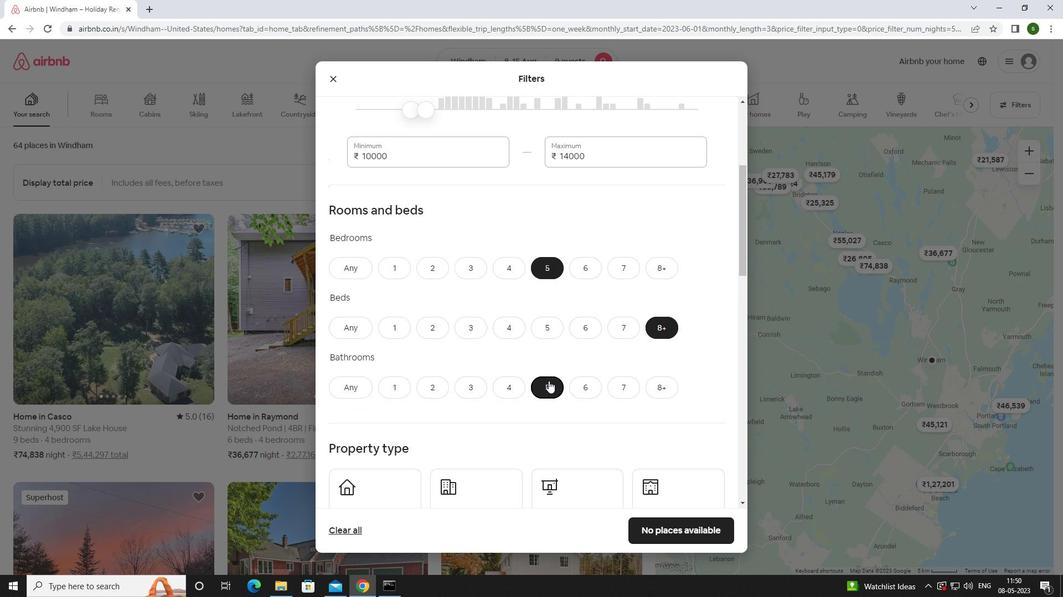 
Action: Mouse scrolled (548, 380) with delta (0, 0)
Screenshot: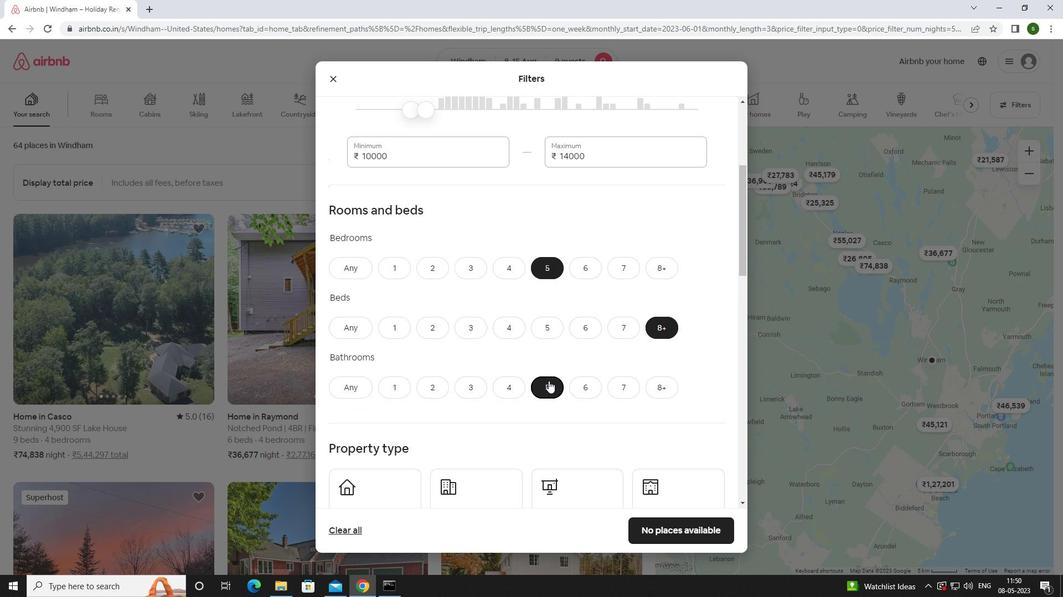 
Action: Mouse moved to (419, 385)
Screenshot: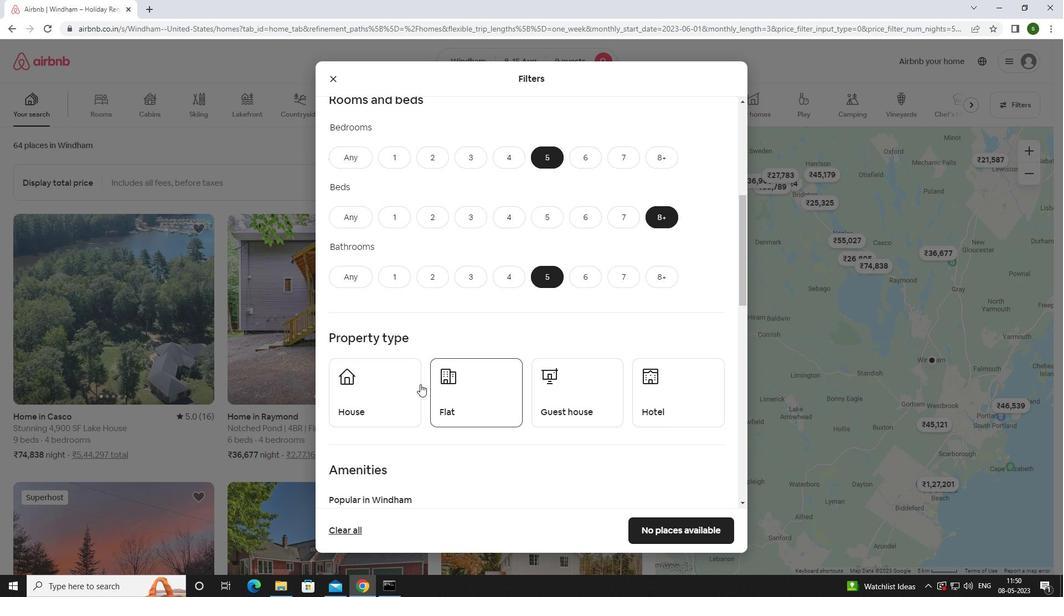 
Action: Mouse pressed left at (419, 385)
Screenshot: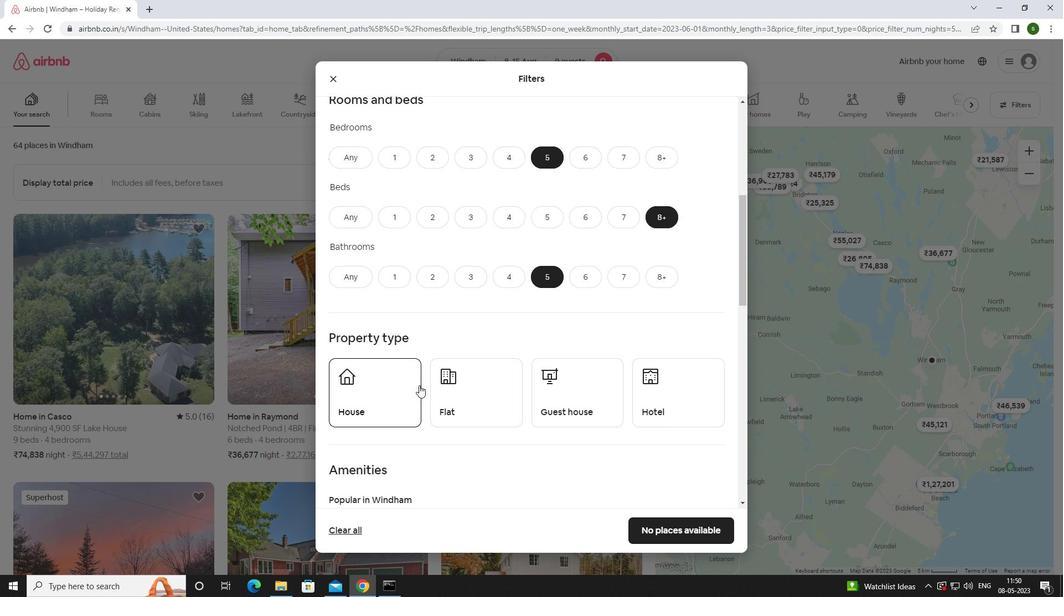 
Action: Mouse moved to (477, 393)
Screenshot: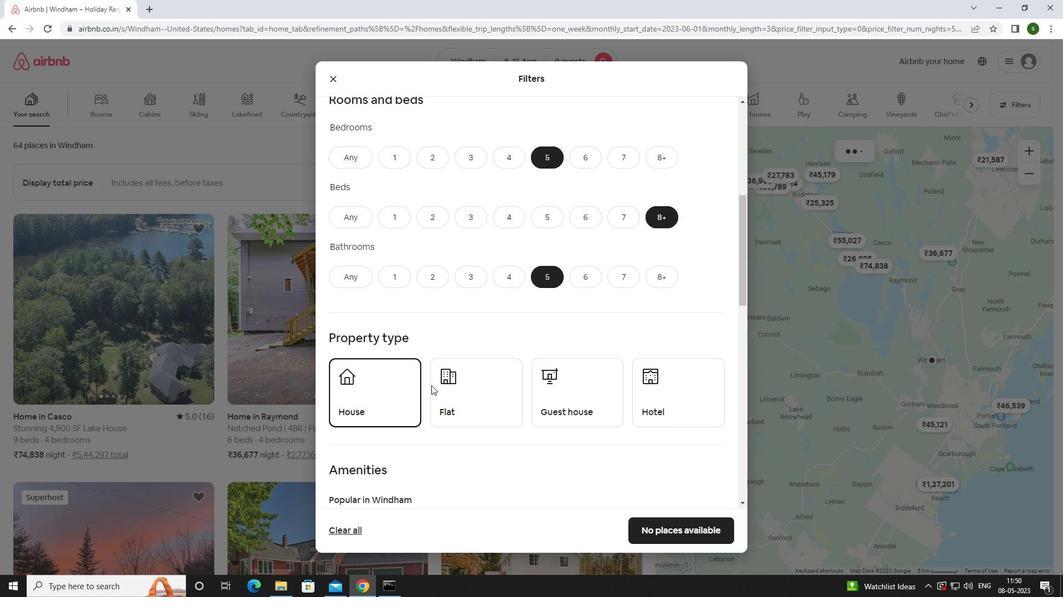 
Action: Mouse pressed left at (477, 393)
Screenshot: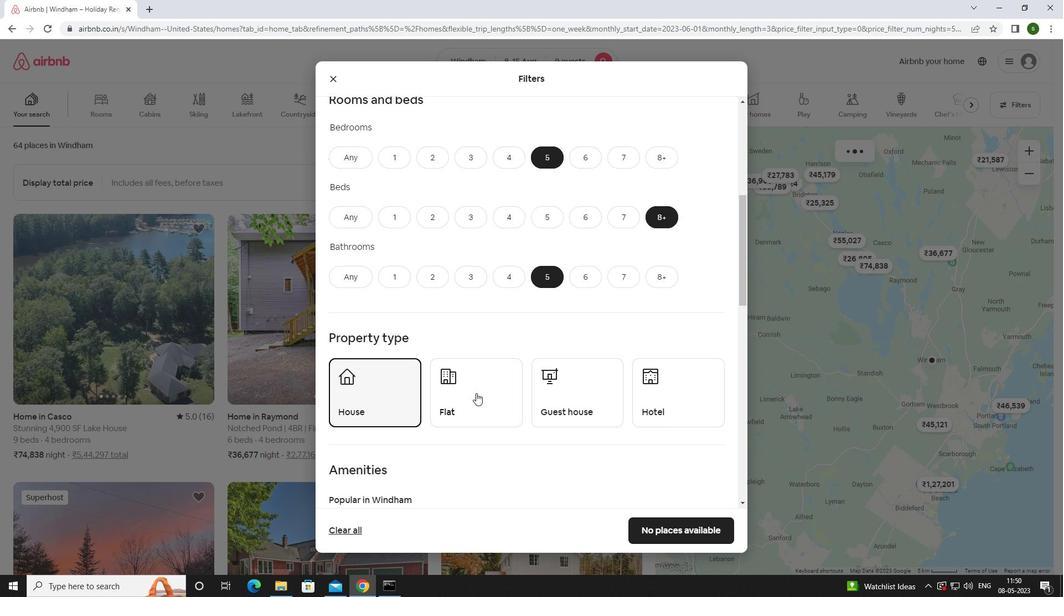 
Action: Mouse moved to (556, 388)
Screenshot: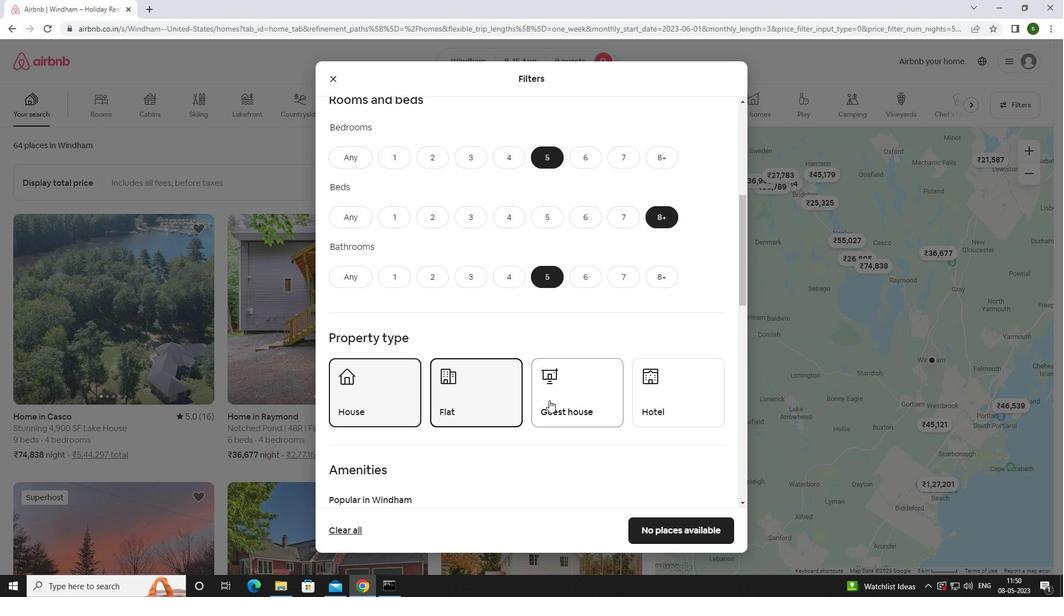 
Action: Mouse pressed left at (556, 388)
Screenshot: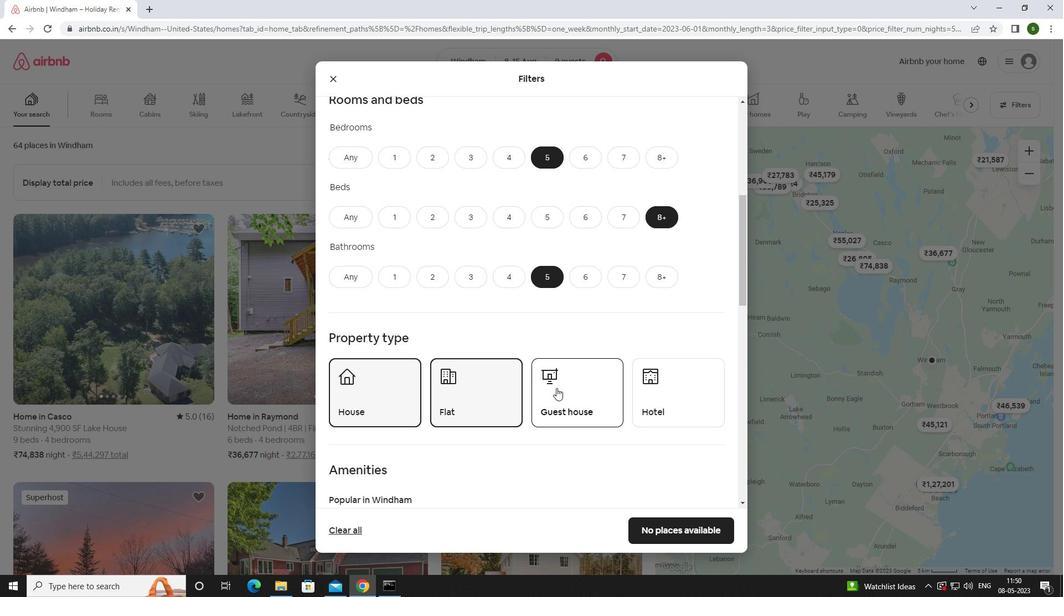 
Action: Mouse scrolled (556, 388) with delta (0, 0)
Screenshot: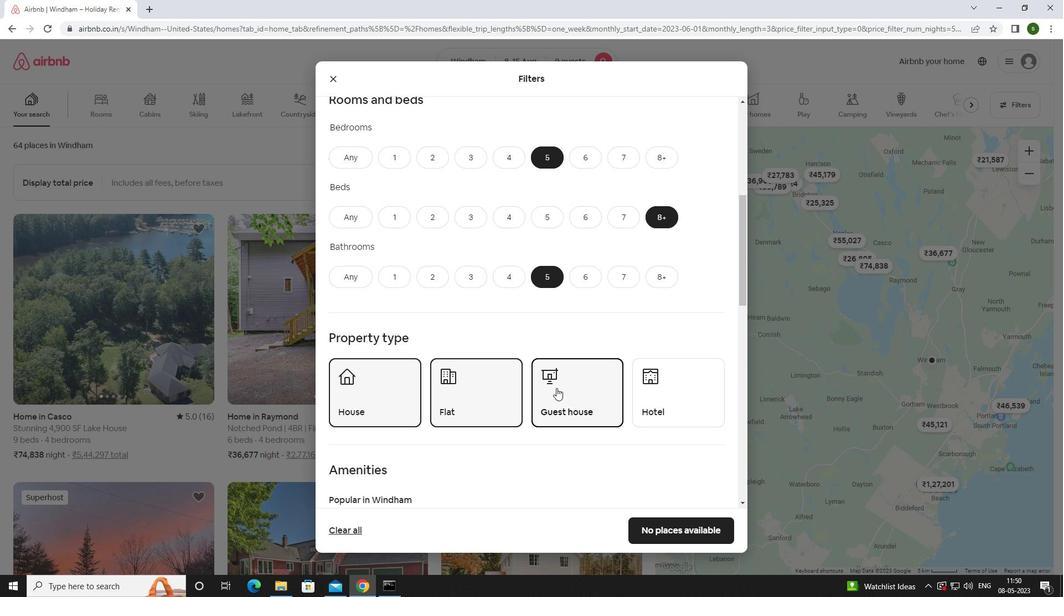 
Action: Mouse scrolled (556, 388) with delta (0, 0)
Screenshot: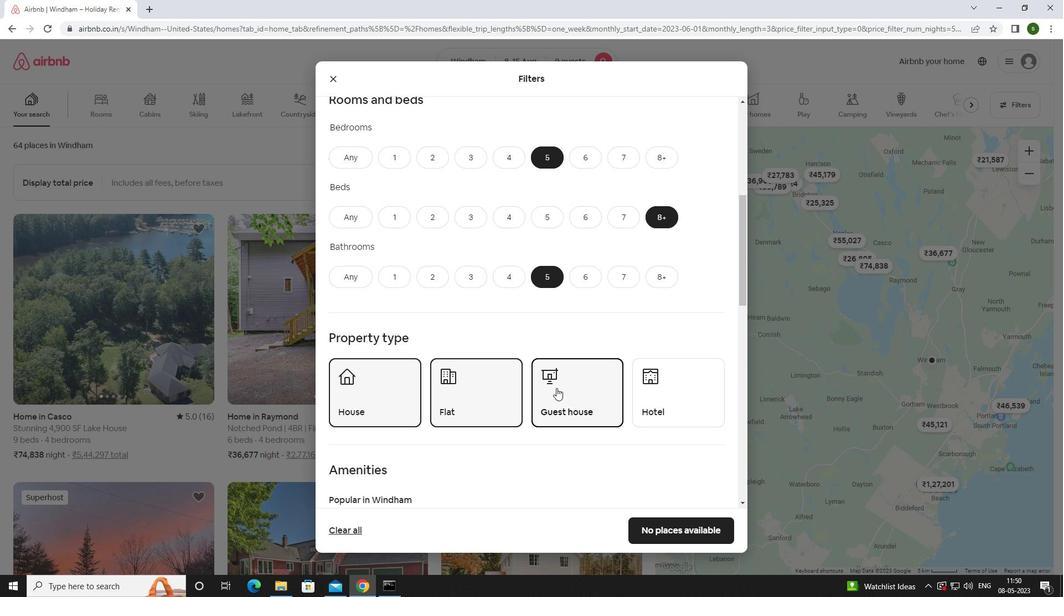 
Action: Mouse scrolled (556, 388) with delta (0, 0)
Screenshot: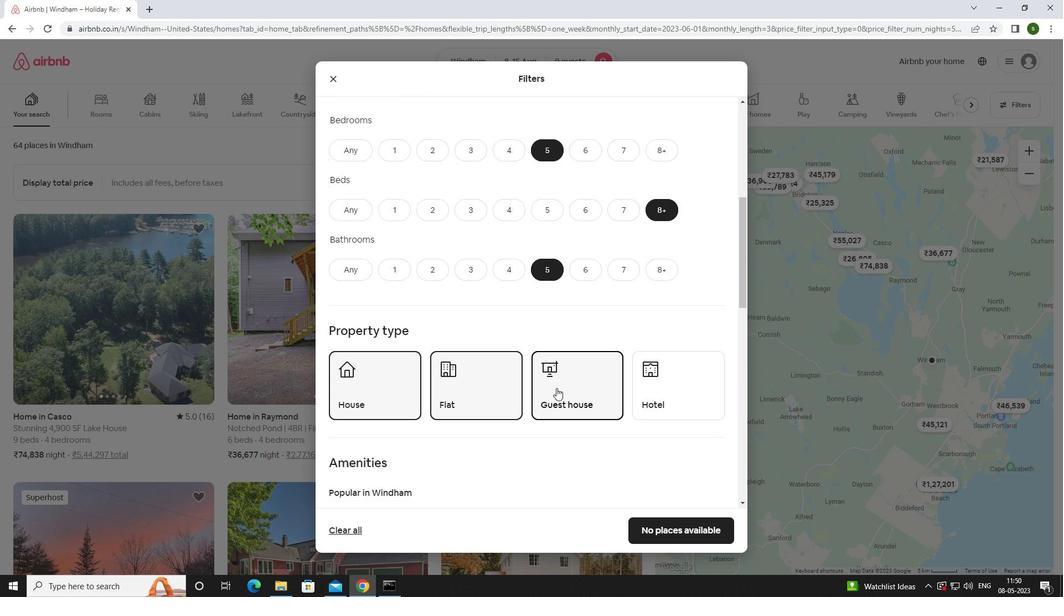 
Action: Mouse moved to (550, 360)
Screenshot: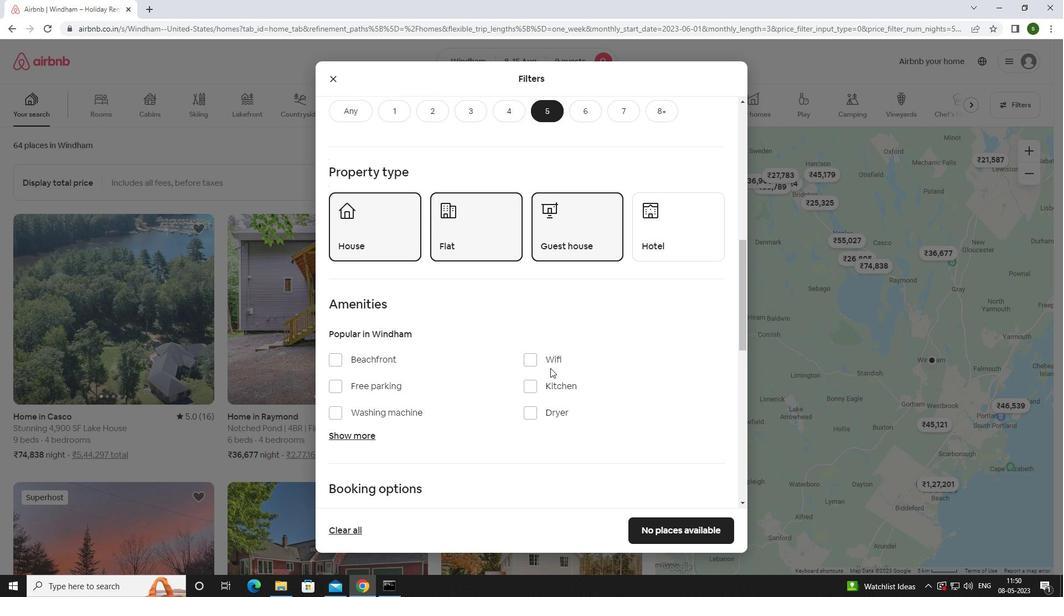 
Action: Mouse pressed left at (550, 360)
Screenshot: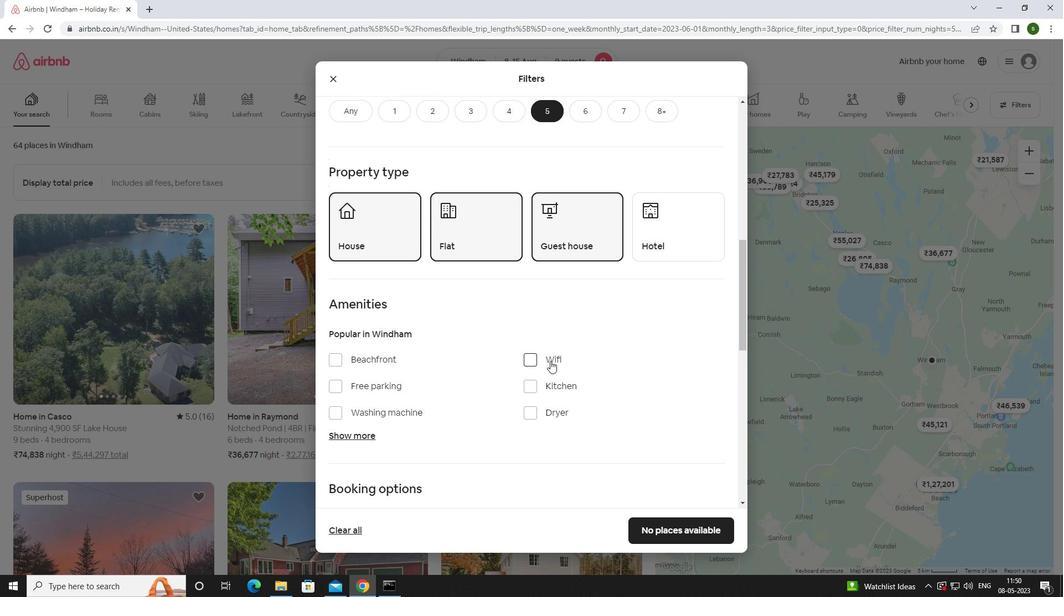 
Action: Mouse moved to (363, 389)
Screenshot: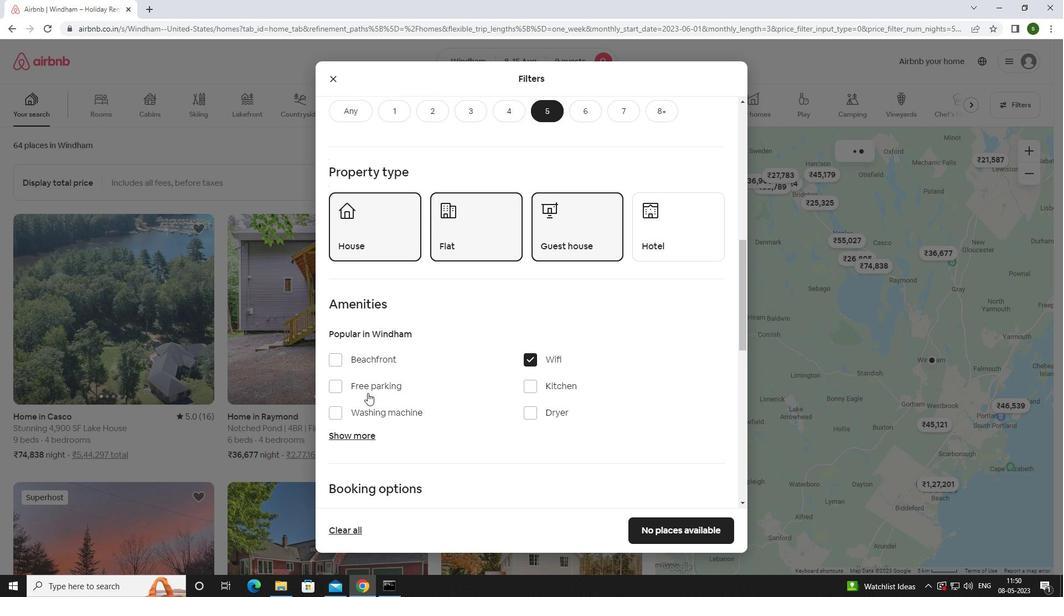 
Action: Mouse pressed left at (363, 389)
Screenshot: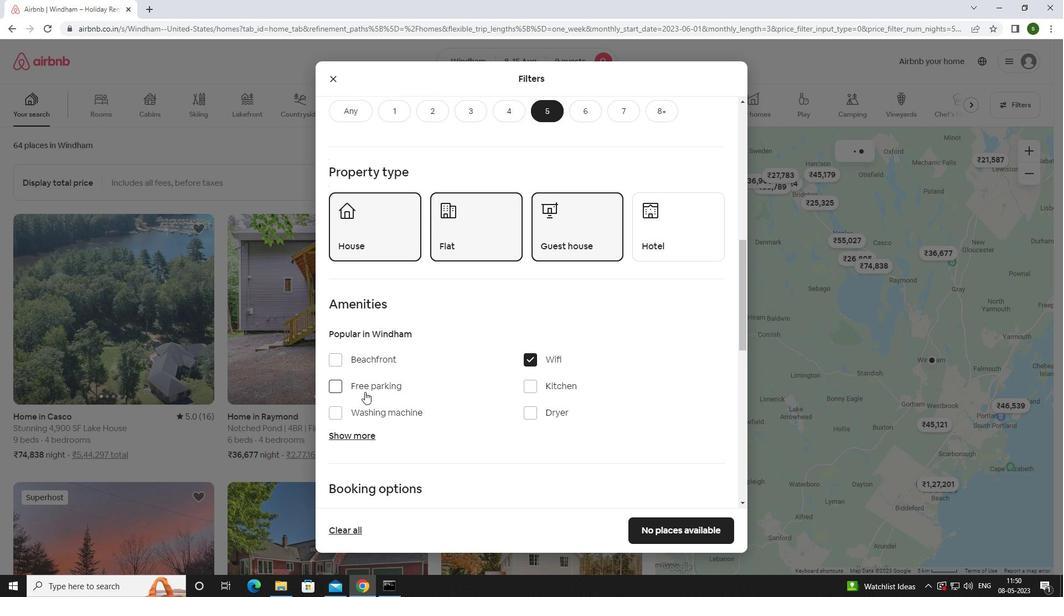 
Action: Mouse moved to (353, 435)
Screenshot: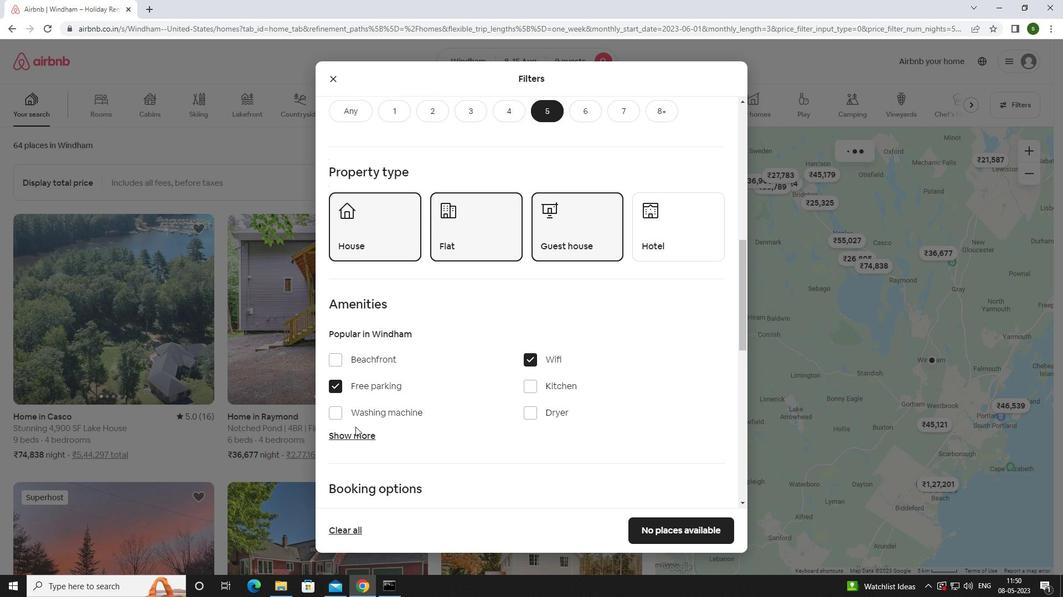 
Action: Mouse pressed left at (353, 435)
Screenshot: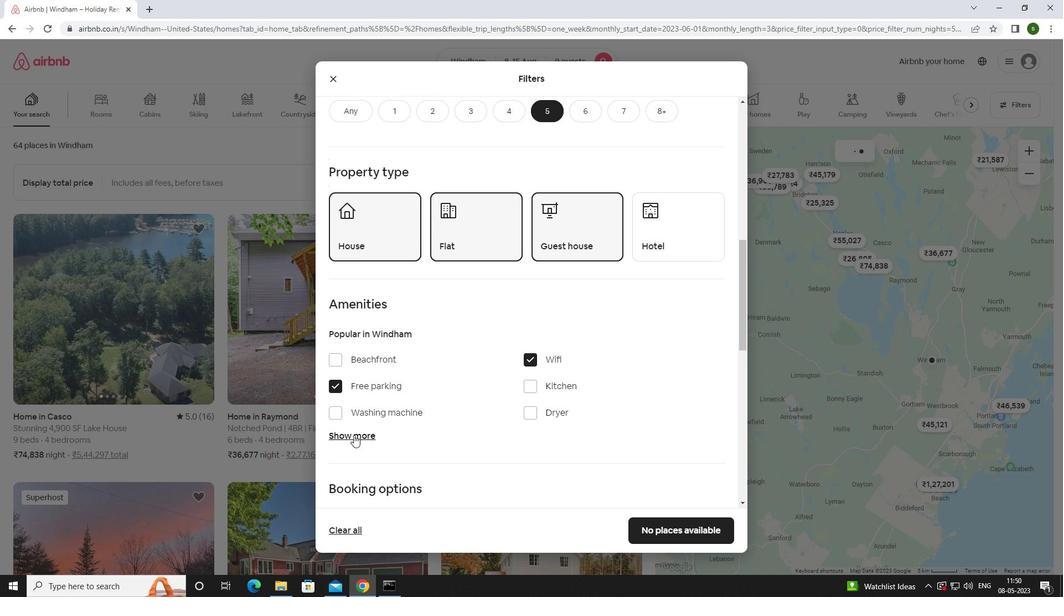 
Action: Mouse moved to (394, 421)
Screenshot: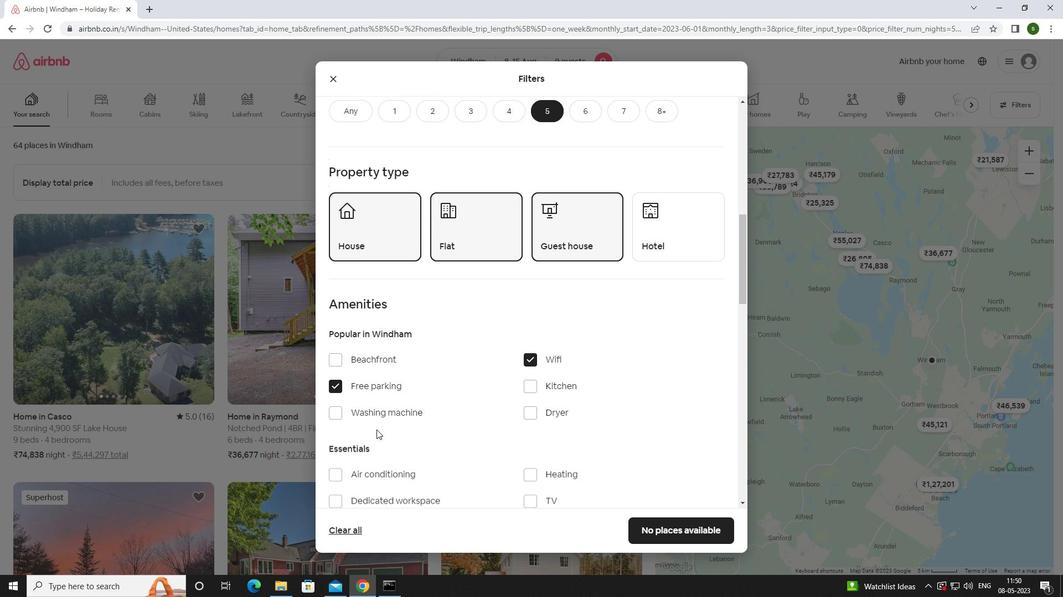 
Action: Mouse scrolled (394, 420) with delta (0, 0)
Screenshot: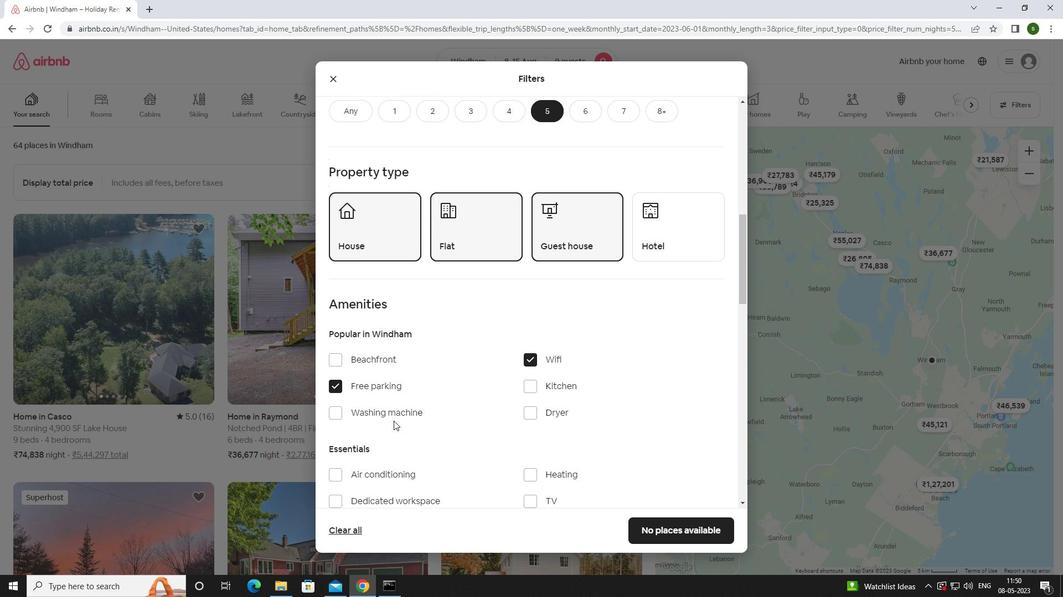 
Action: Mouse scrolled (394, 420) with delta (0, 0)
Screenshot: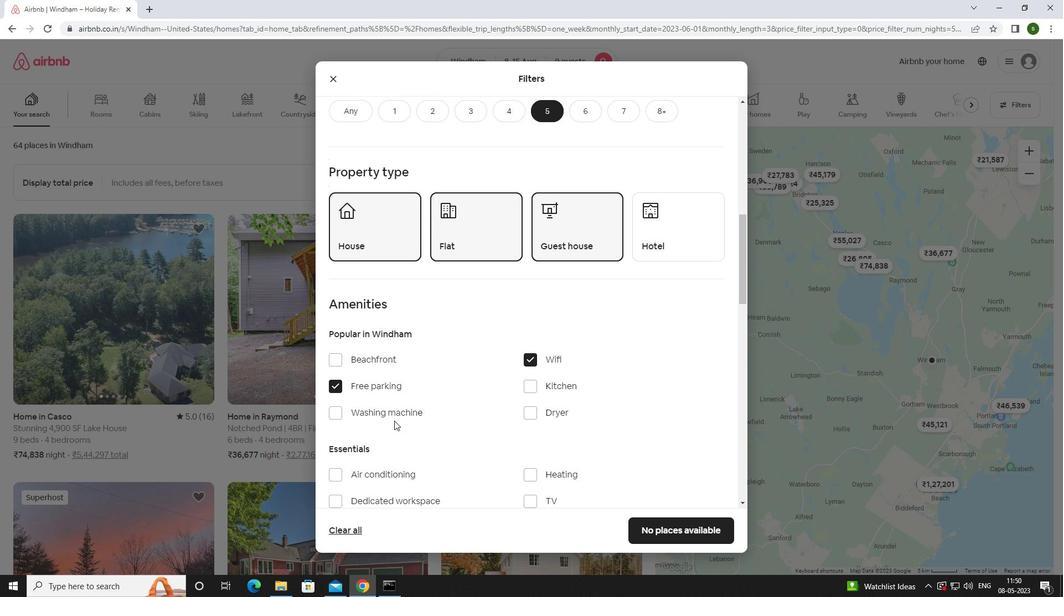 
Action: Mouse scrolled (394, 420) with delta (0, 0)
Screenshot: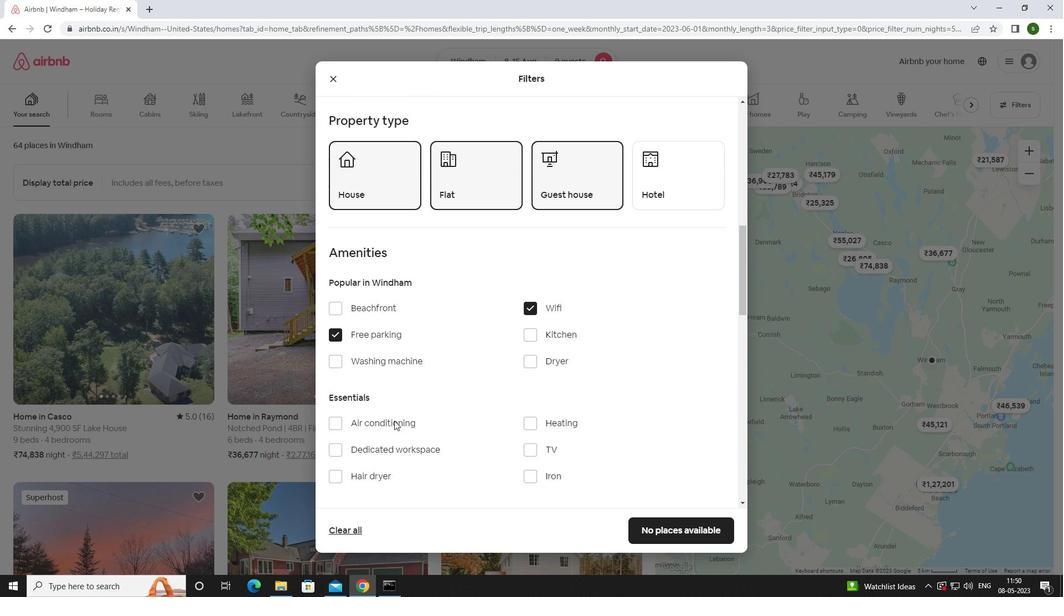 
Action: Mouse moved to (530, 332)
Screenshot: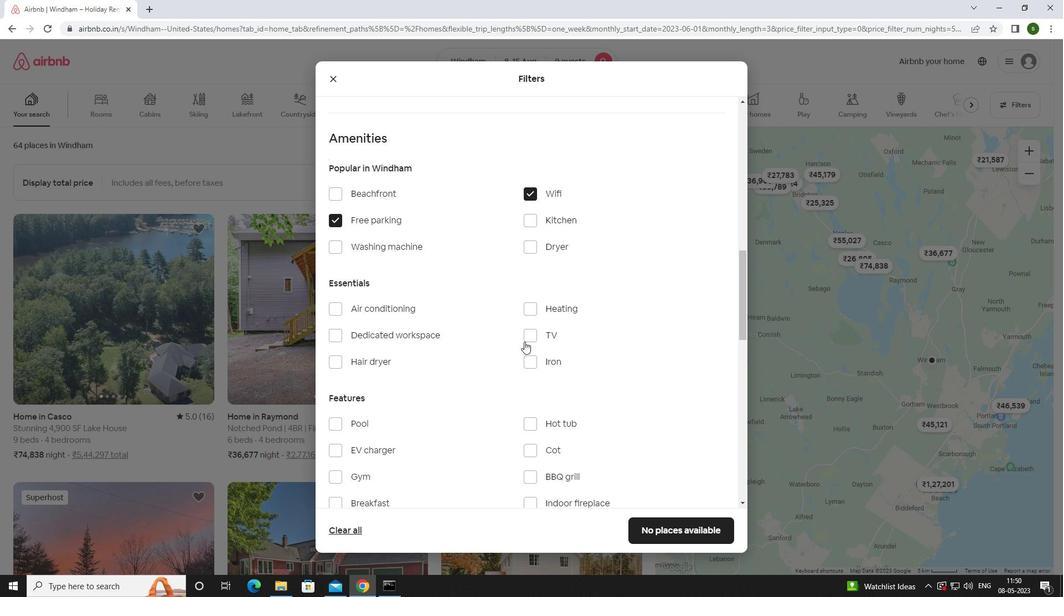 
Action: Mouse pressed left at (530, 332)
Screenshot: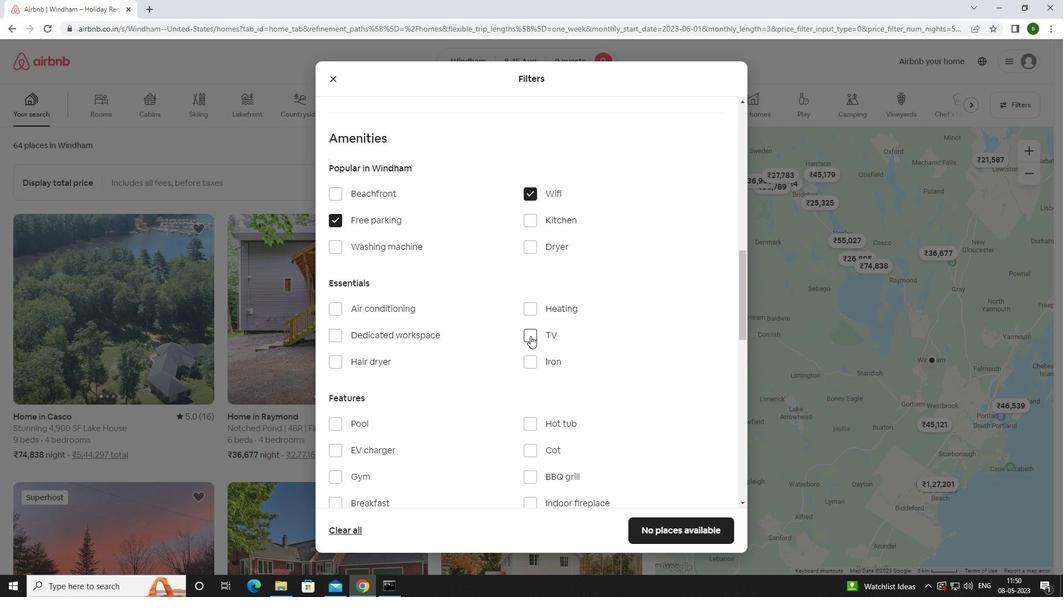 
Action: Mouse moved to (459, 384)
Screenshot: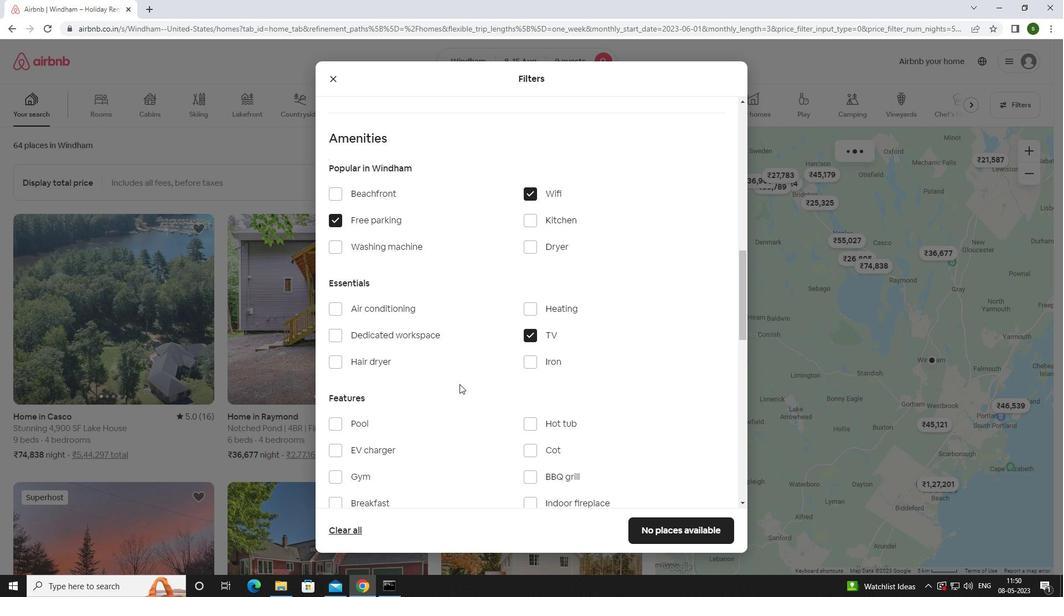 
Action: Mouse scrolled (459, 384) with delta (0, 0)
Screenshot: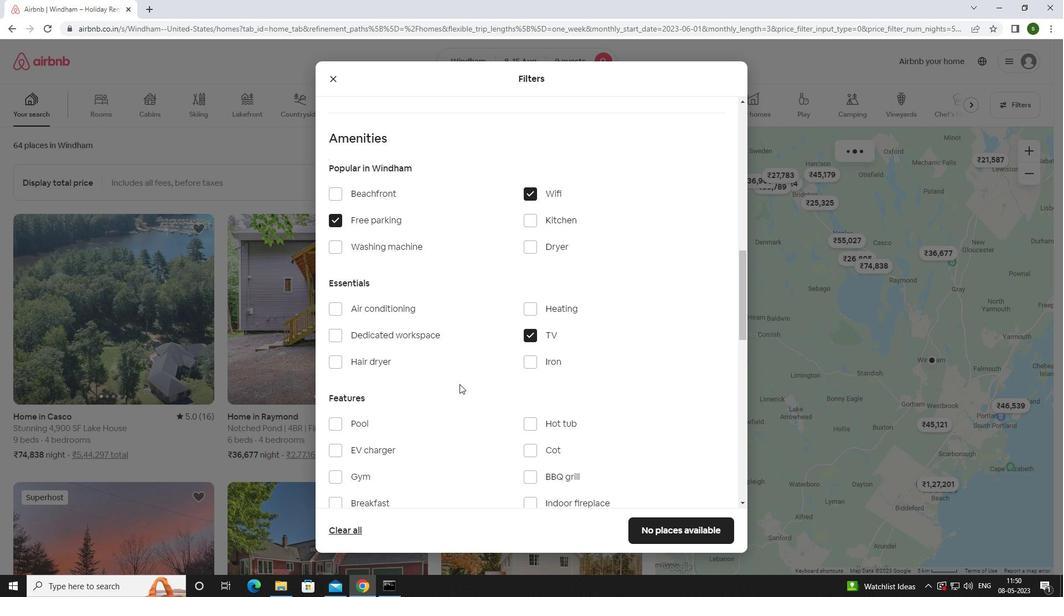 
Action: Mouse moved to (459, 385)
Screenshot: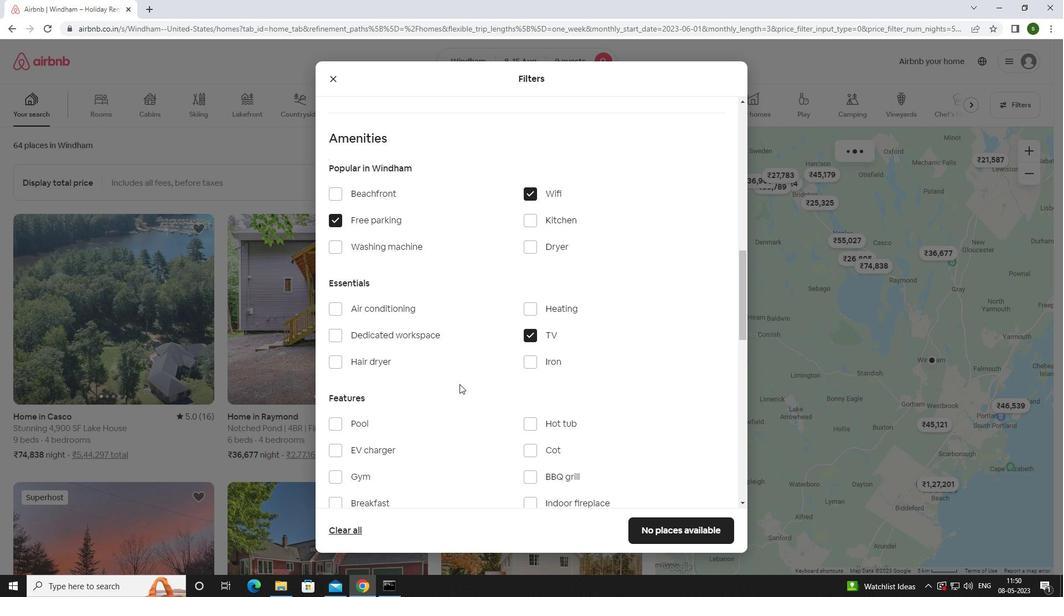 
Action: Mouse scrolled (459, 385) with delta (0, 0)
Screenshot: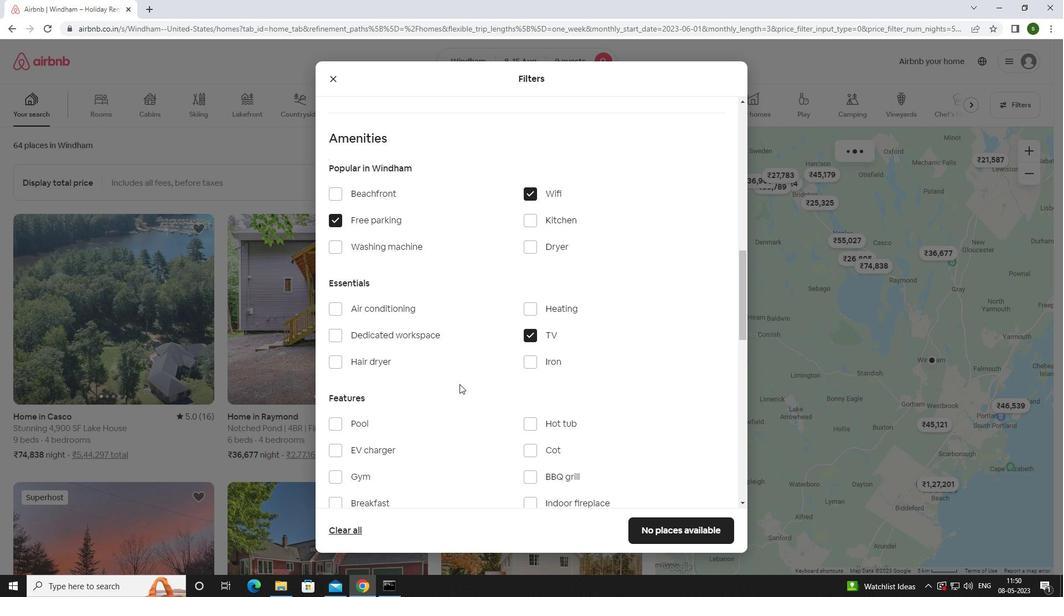 
Action: Mouse moved to (361, 390)
Screenshot: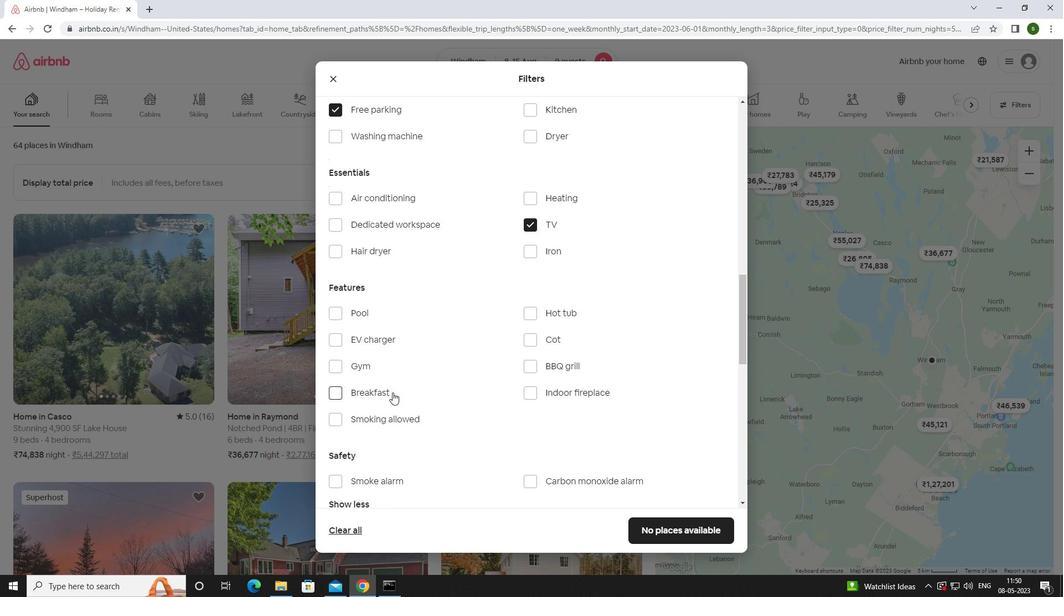 
Action: Mouse pressed left at (361, 390)
Screenshot: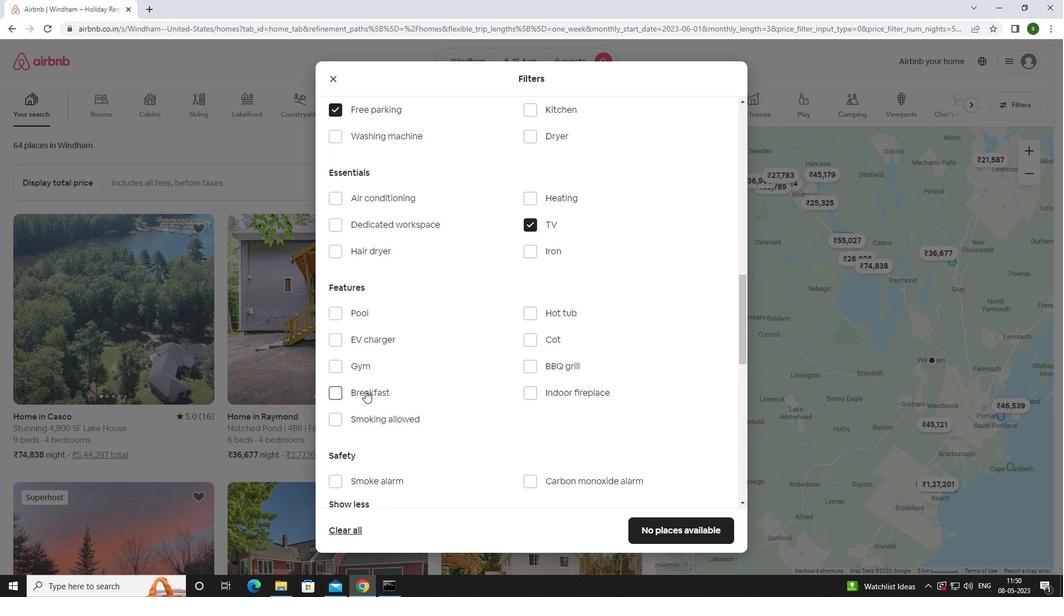 
Action: Mouse moved to (359, 363)
Screenshot: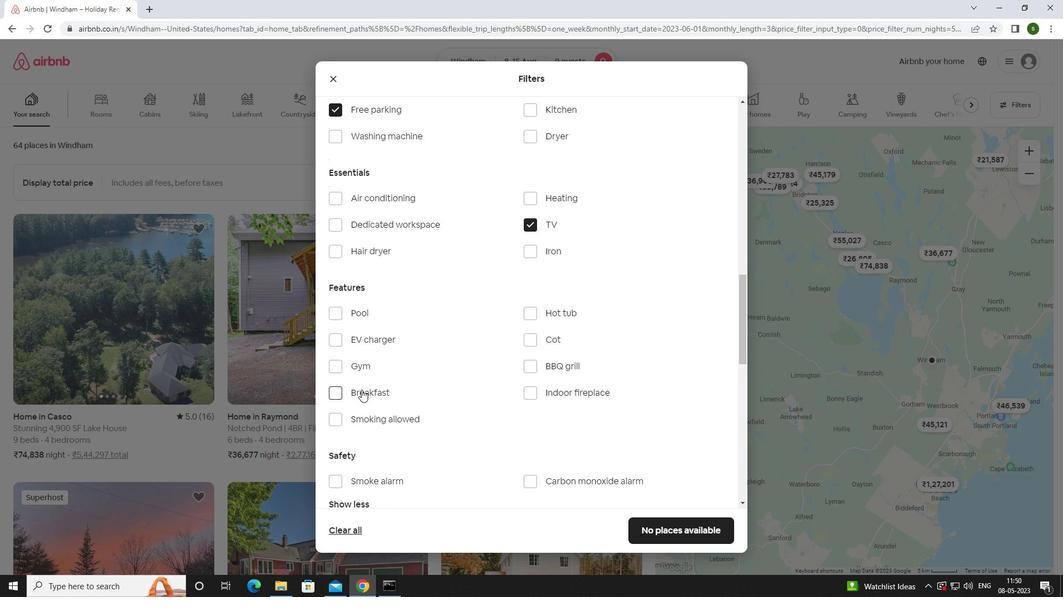 
Action: Mouse pressed left at (359, 363)
Screenshot: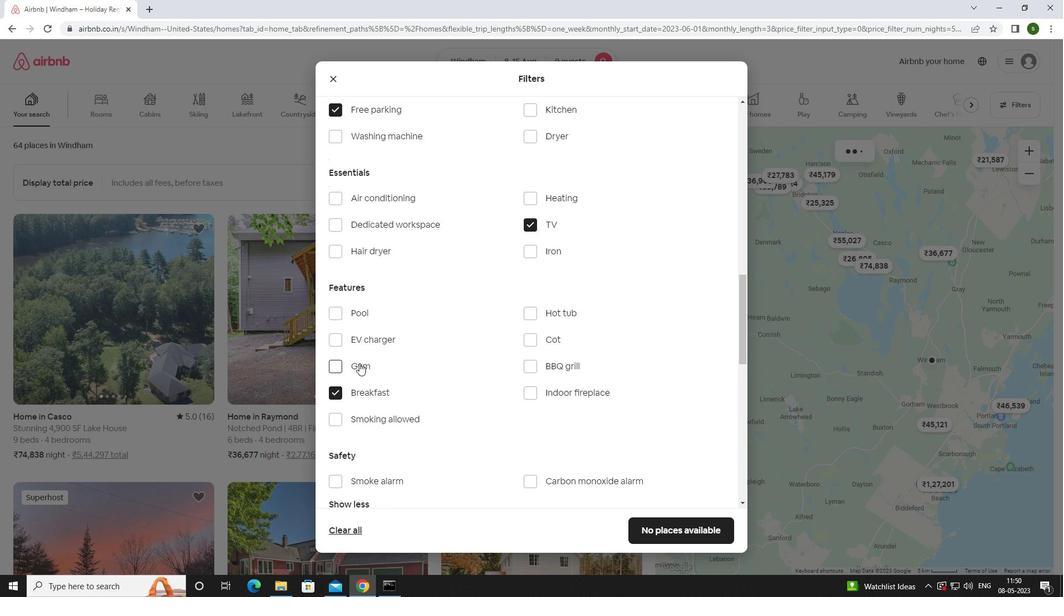 
Action: Mouse moved to (479, 388)
Screenshot: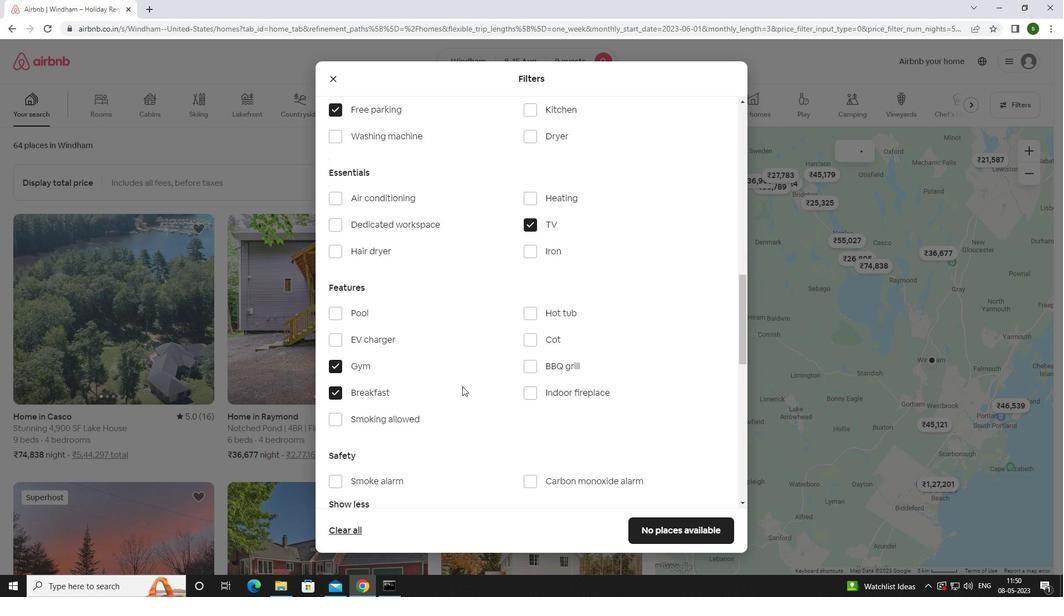 
Action: Mouse scrolled (479, 387) with delta (0, 0)
Screenshot: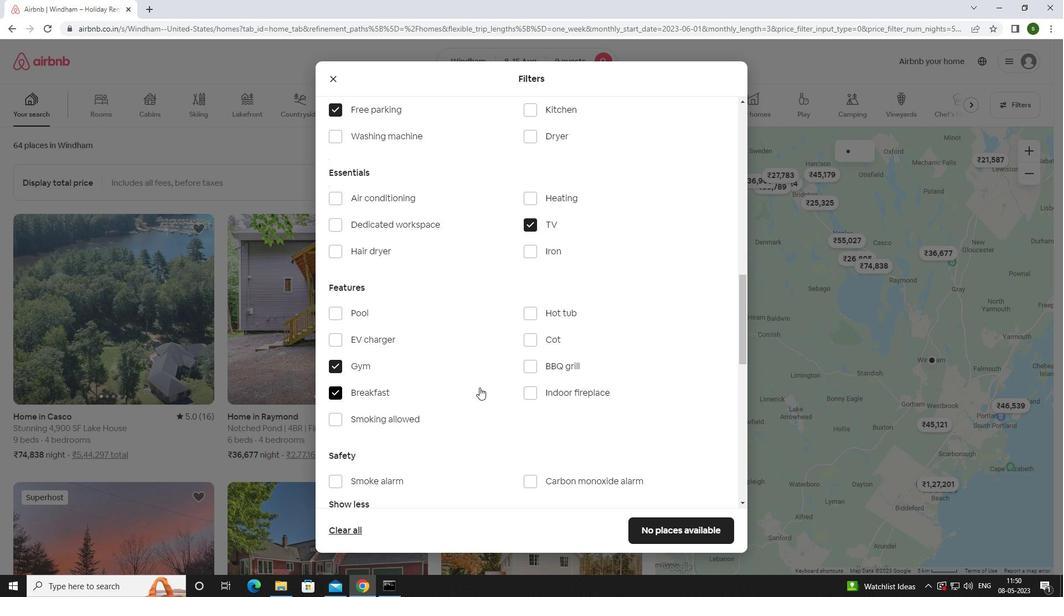 
Action: Mouse scrolled (479, 387) with delta (0, 0)
Screenshot: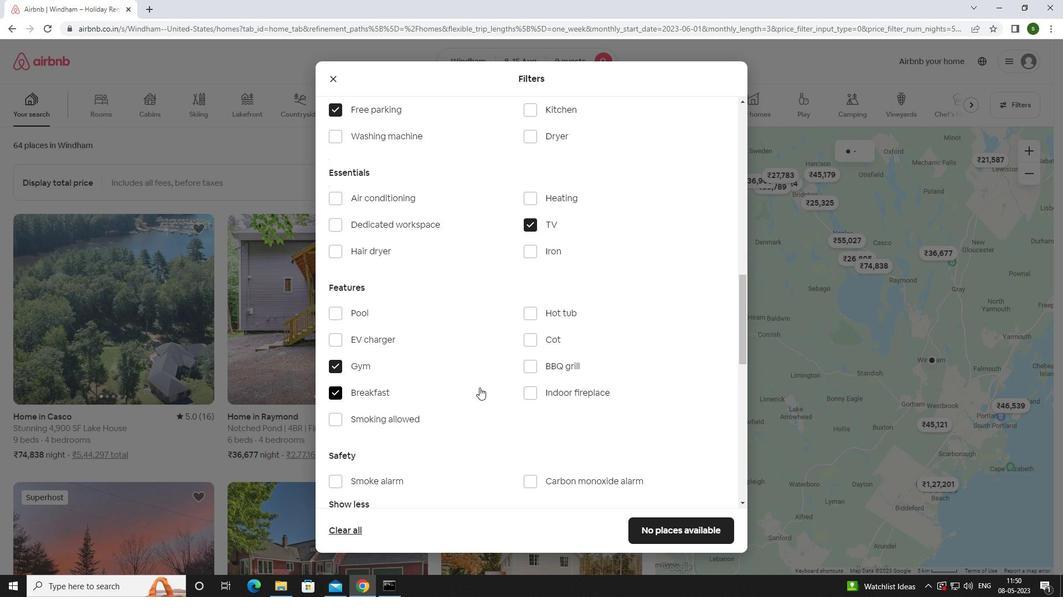 
Action: Mouse scrolled (479, 387) with delta (0, 0)
Screenshot: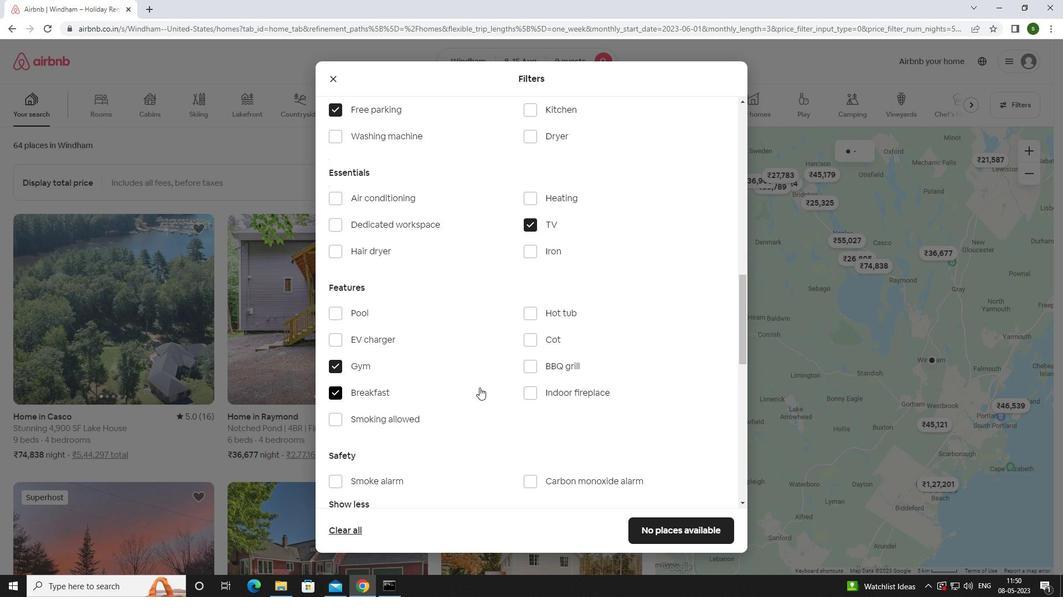 
Action: Mouse scrolled (479, 387) with delta (0, 0)
Screenshot: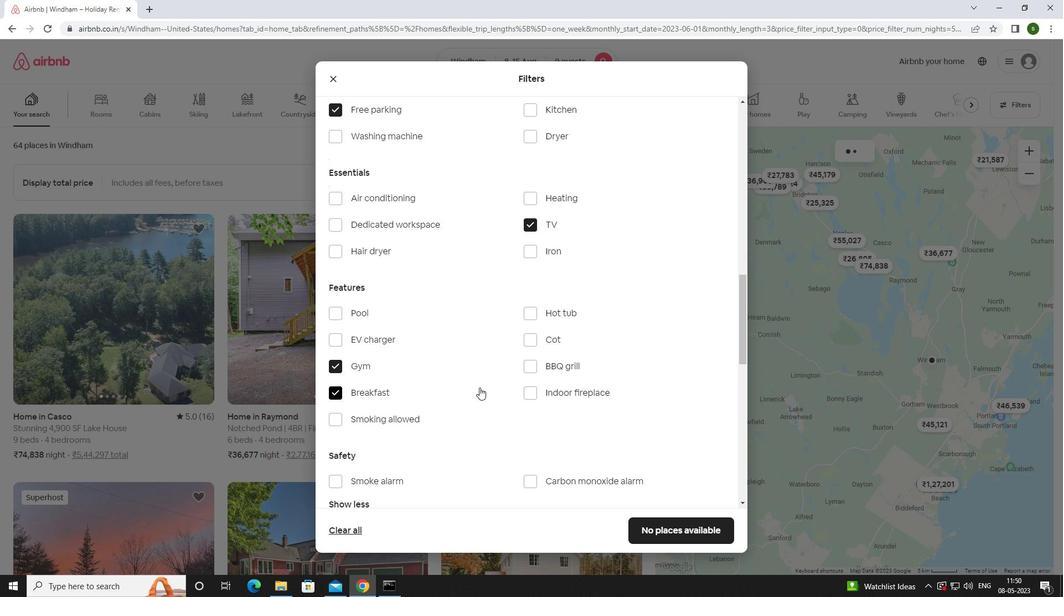 
Action: Mouse scrolled (479, 387) with delta (0, 0)
Screenshot: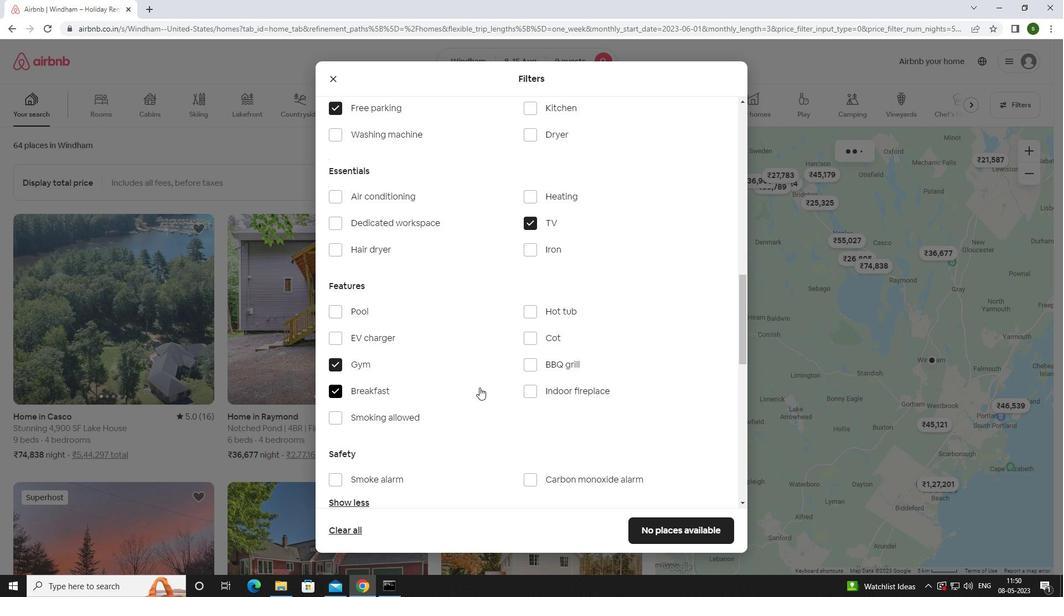 
Action: Mouse scrolled (479, 387) with delta (0, 0)
Screenshot: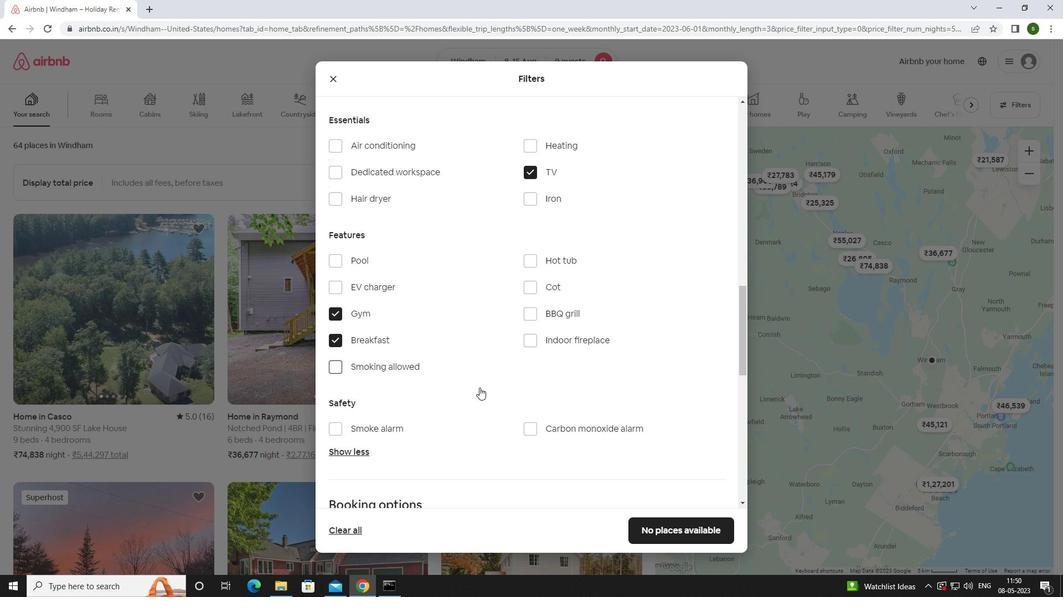
Action: Mouse moved to (694, 305)
Screenshot: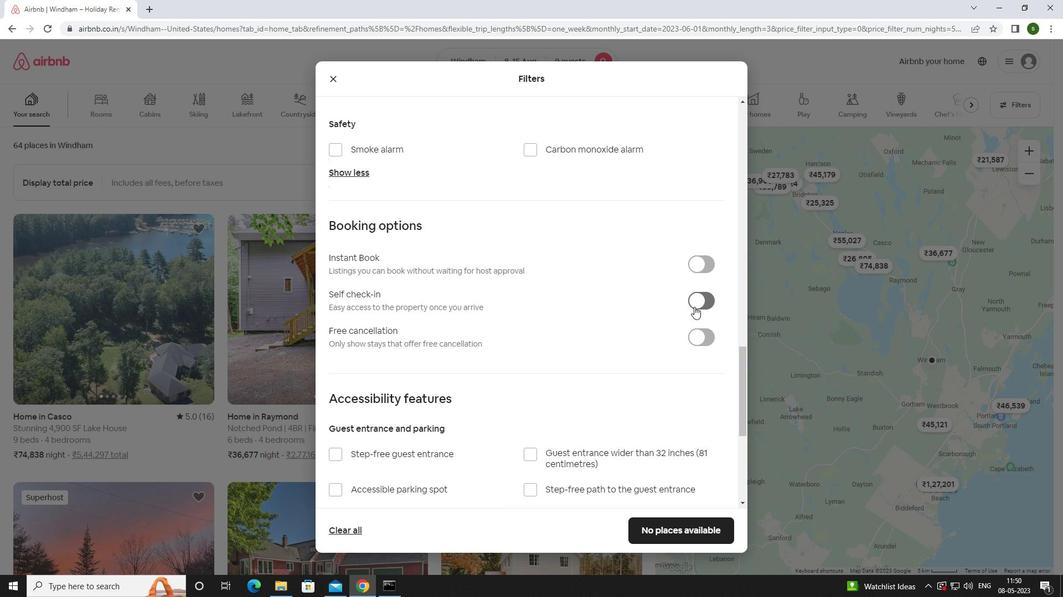 
Action: Mouse pressed left at (694, 305)
Screenshot: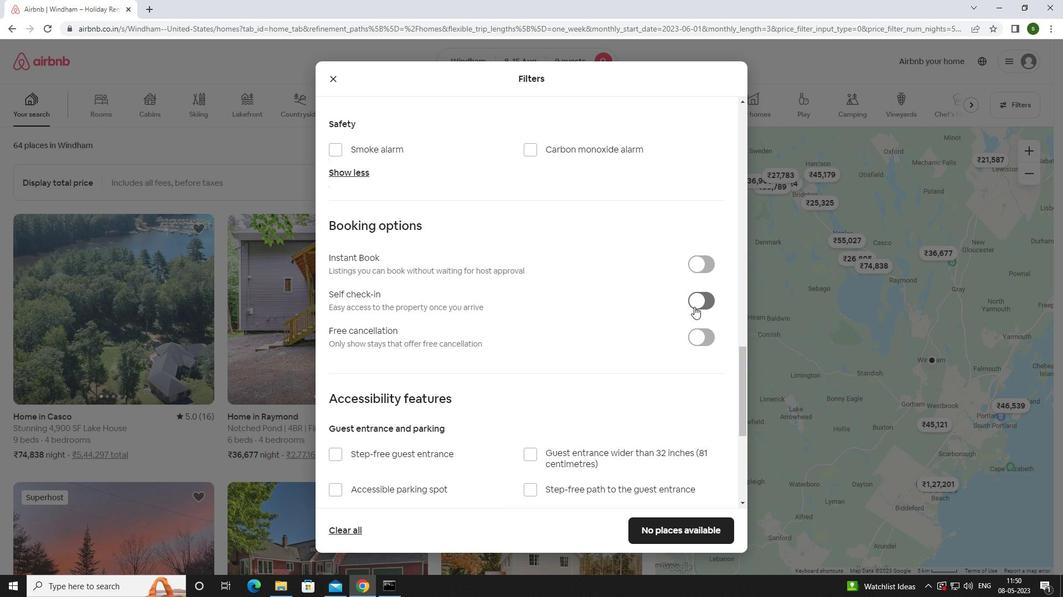 
Action: Mouse moved to (409, 339)
Screenshot: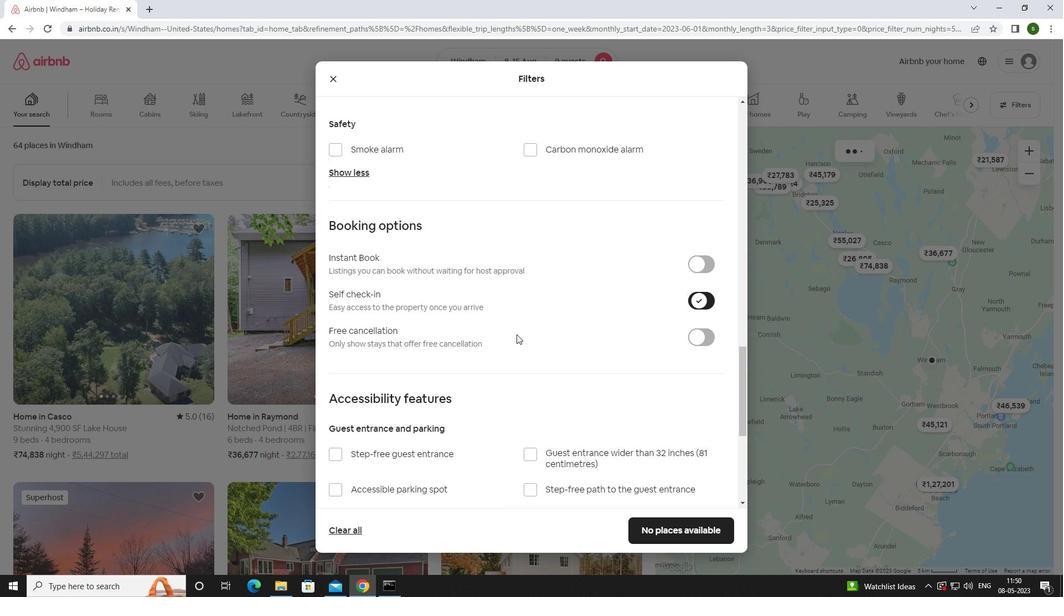 
Action: Mouse scrolled (409, 339) with delta (0, 0)
Screenshot: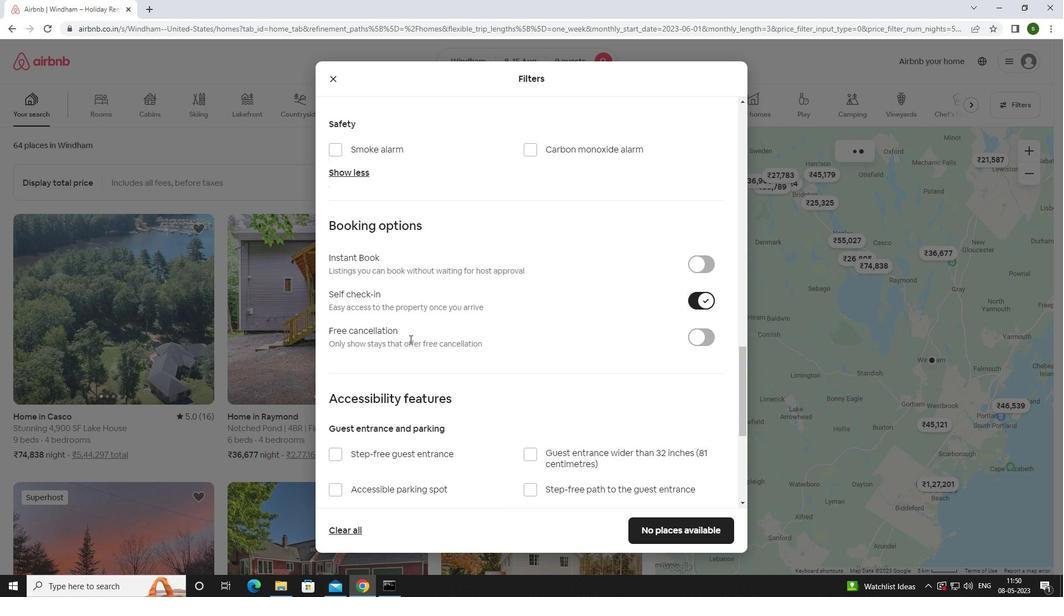 
Action: Mouse scrolled (409, 339) with delta (0, 0)
Screenshot: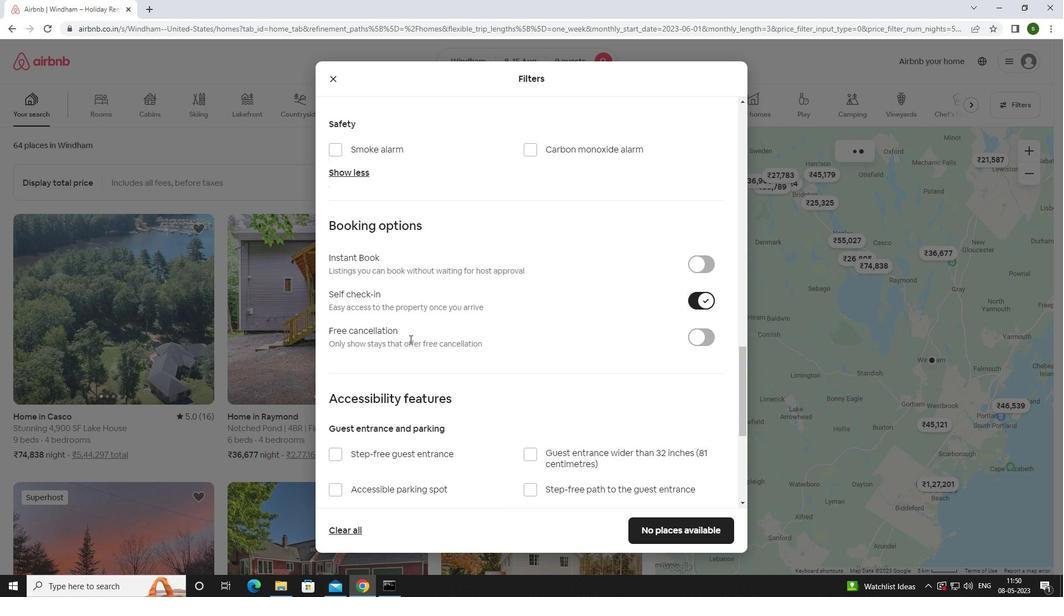 
Action: Mouse moved to (409, 340)
Screenshot: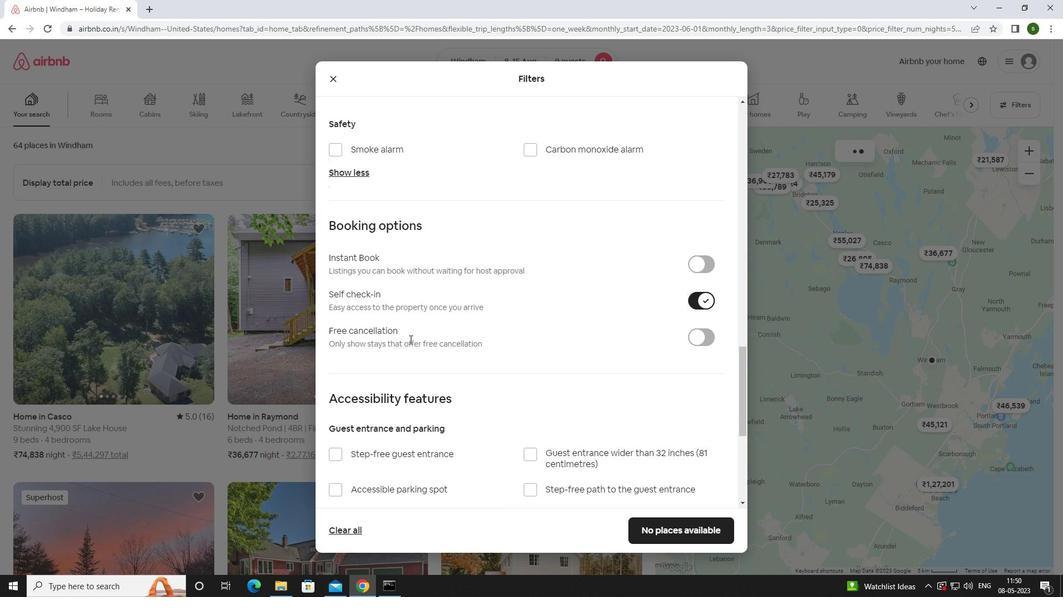 
Action: Mouse scrolled (409, 339) with delta (0, 0)
Screenshot: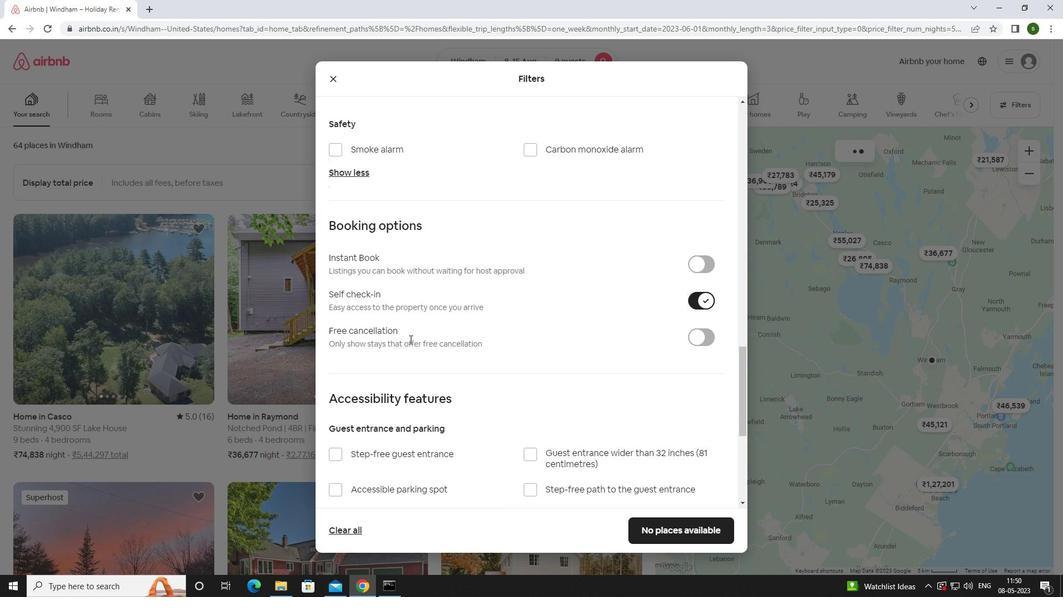 
Action: Mouse scrolled (409, 339) with delta (0, 0)
Screenshot: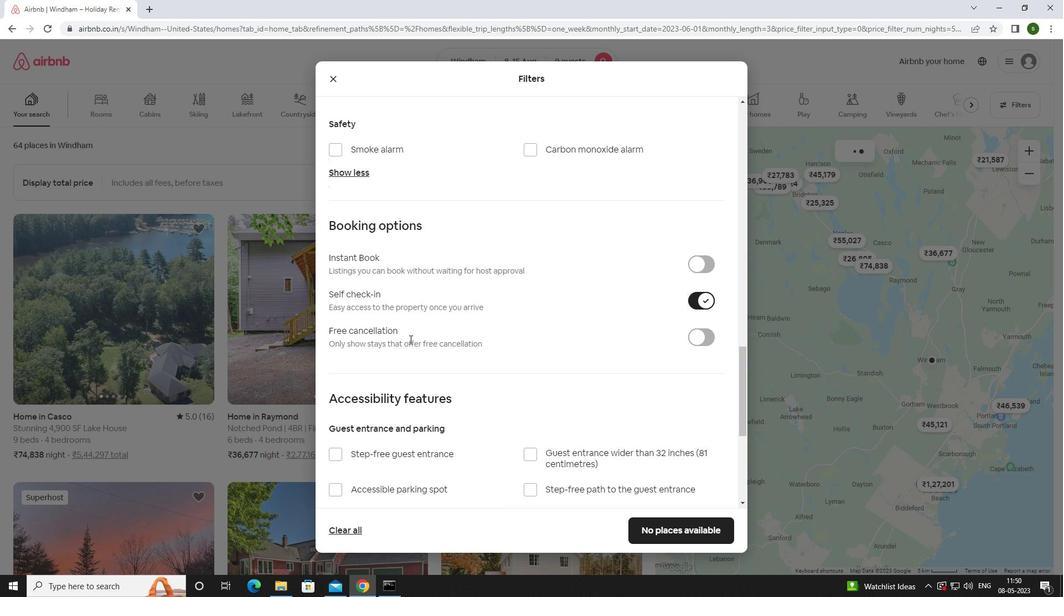 
Action: Mouse scrolled (409, 339) with delta (0, 0)
Screenshot: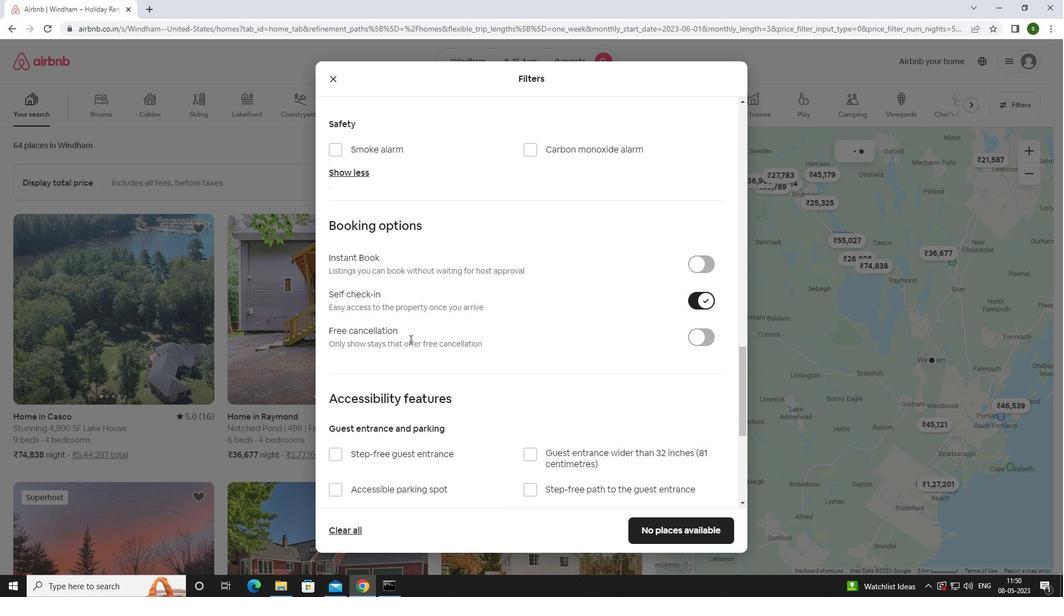 
Action: Mouse scrolled (409, 339) with delta (0, 0)
Screenshot: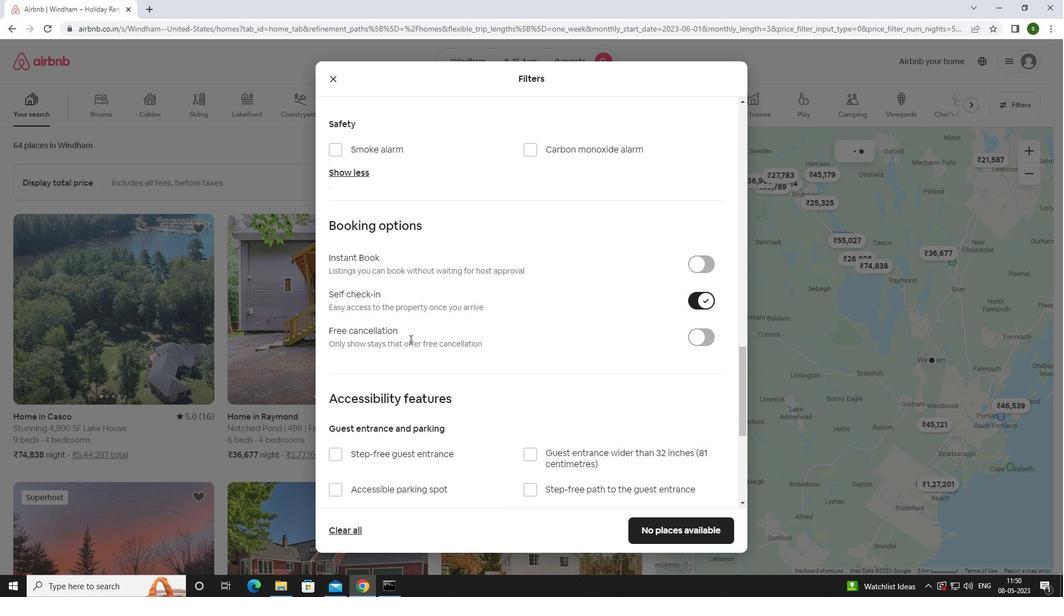 
Action: Mouse moved to (372, 434)
Screenshot: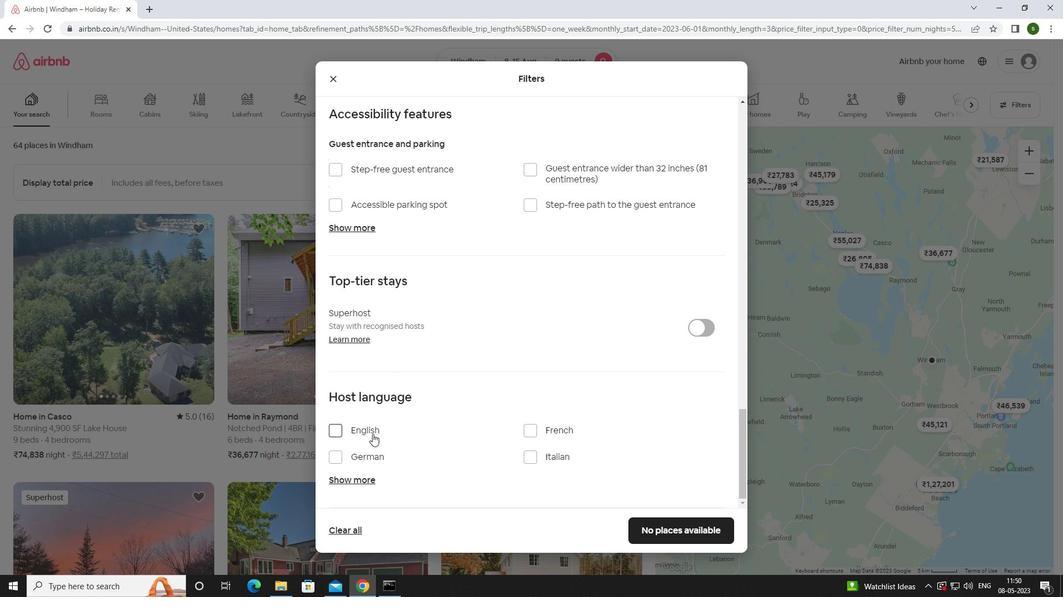 
Action: Mouse pressed left at (372, 434)
Screenshot: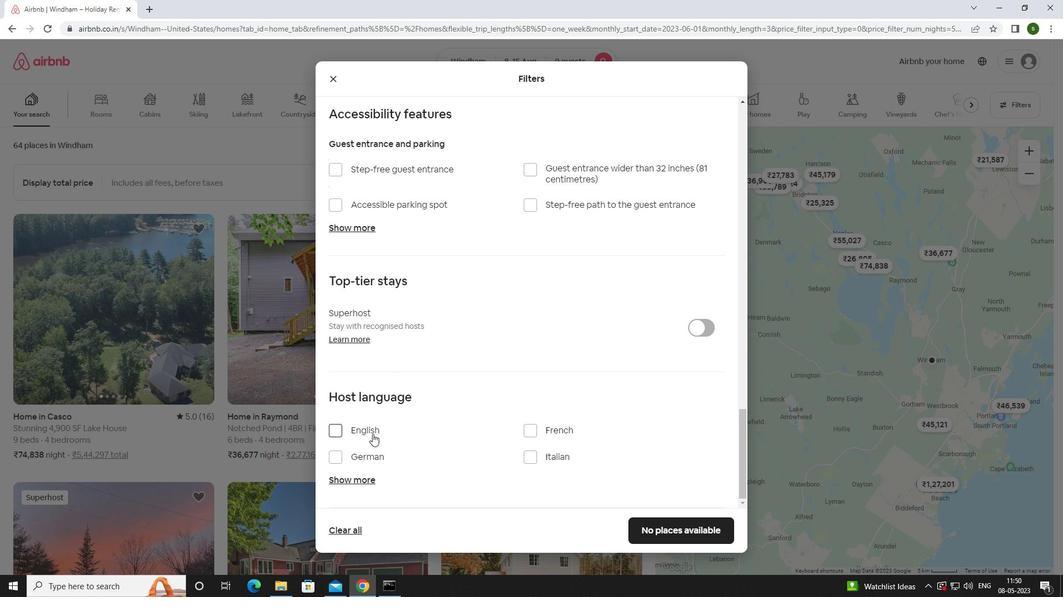 
Action: Mouse moved to (331, 430)
Screenshot: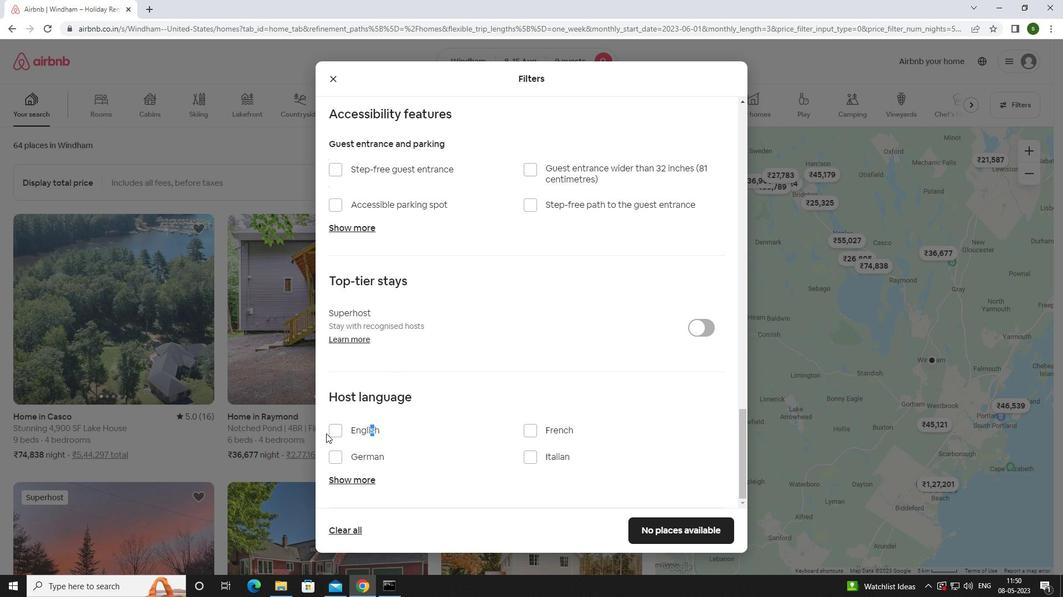 
Action: Mouse pressed left at (331, 430)
Screenshot: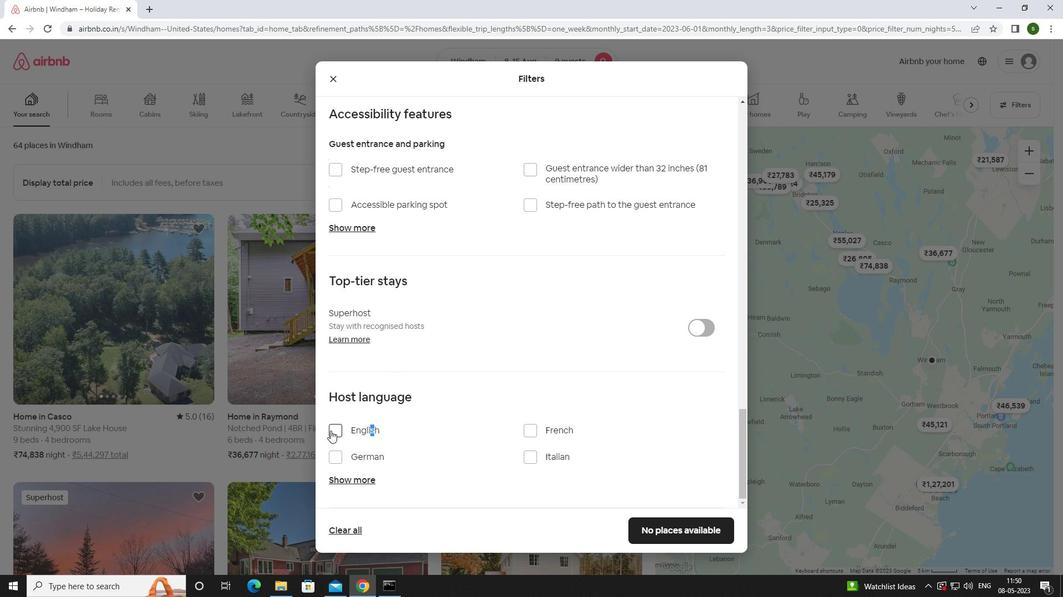 
Action: Mouse moved to (648, 530)
Screenshot: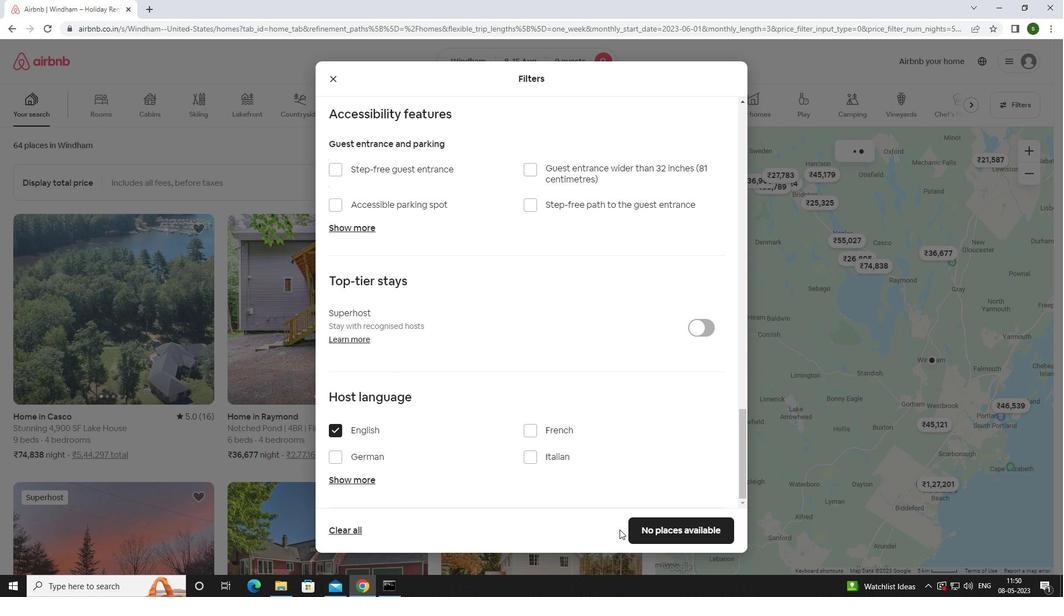 
Action: Mouse pressed left at (648, 530)
Screenshot: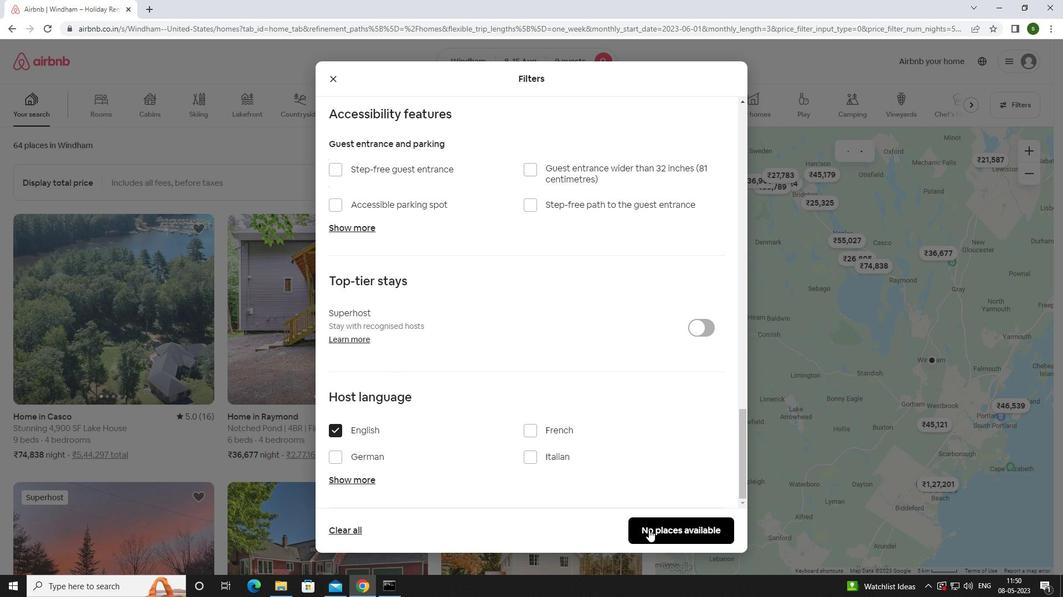 
Action: Mouse moved to (379, 166)
Screenshot: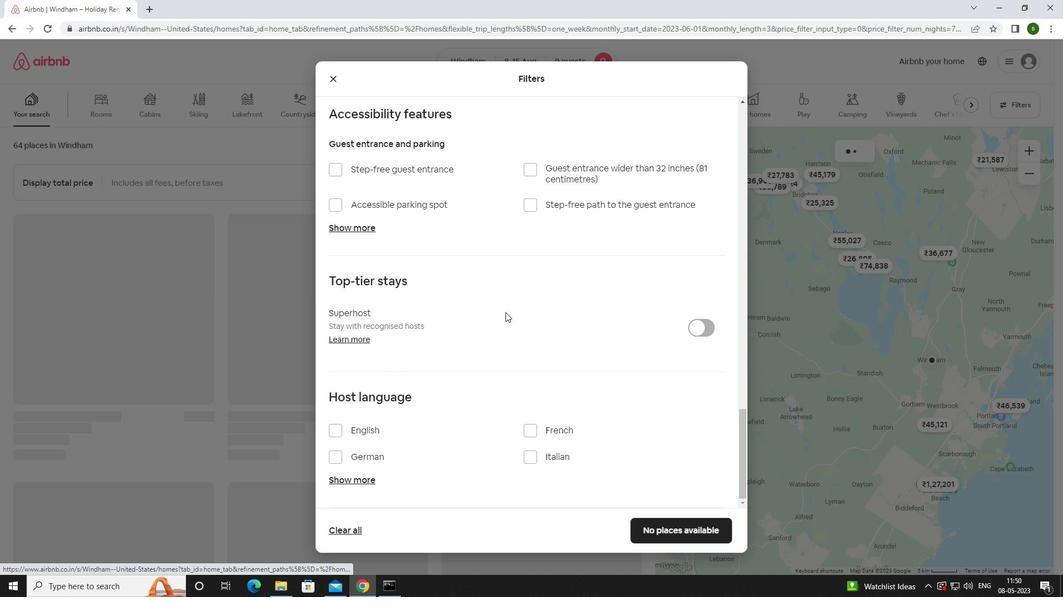 
